 Task: Create a due date automation trigger when advanced on, on the monday before a card is due add content with a name or a description not starting with resume at 11:00 AM.
Action: Mouse moved to (983, 291)
Screenshot: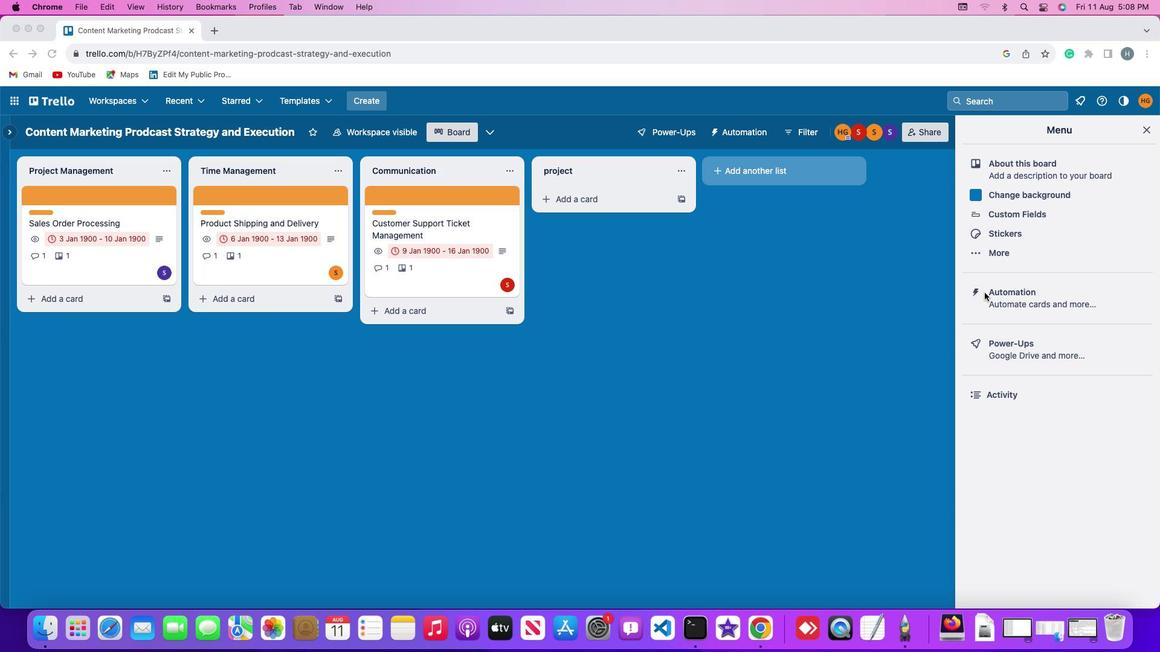 
Action: Mouse pressed left at (983, 291)
Screenshot: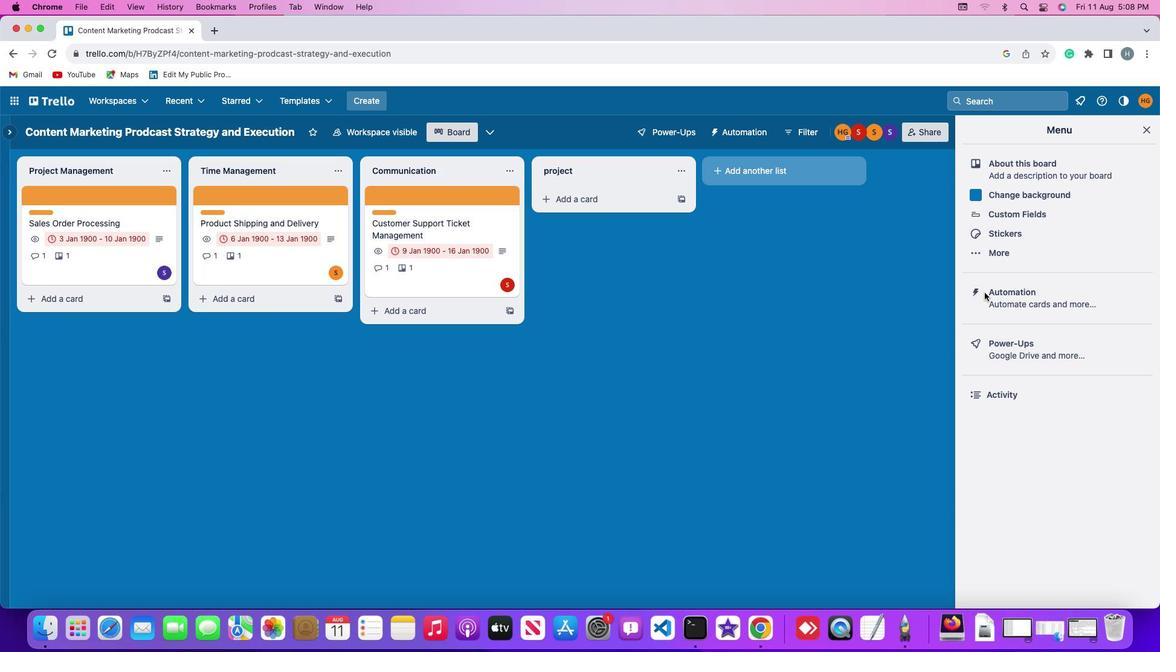 
Action: Mouse moved to (983, 291)
Screenshot: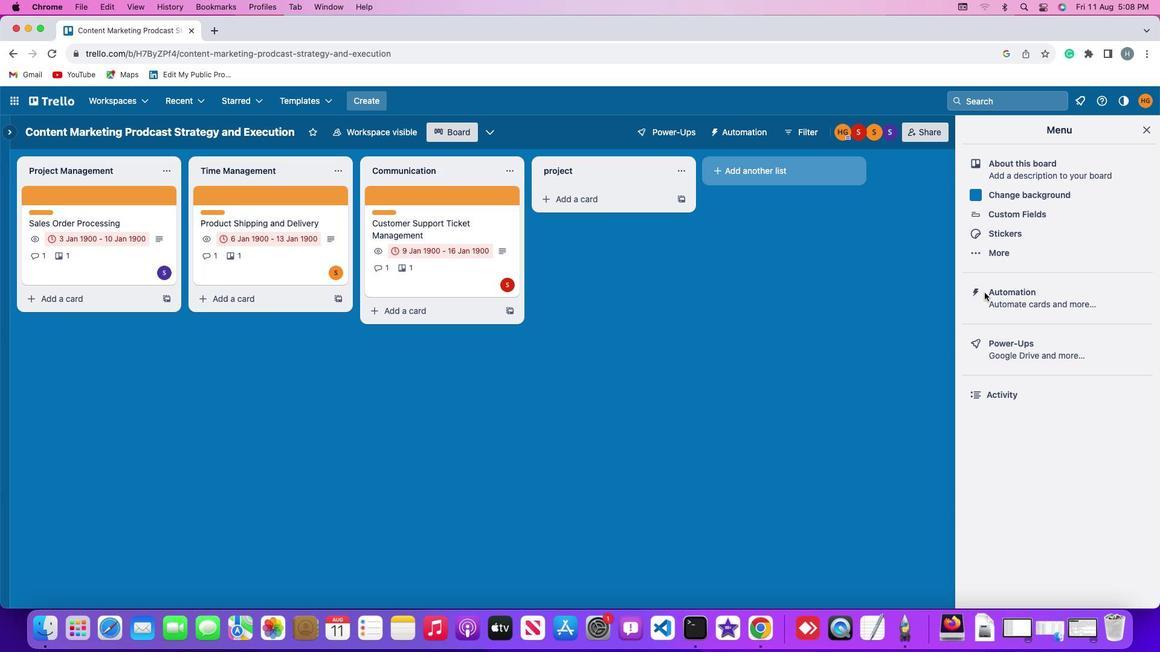 
Action: Mouse pressed left at (983, 291)
Screenshot: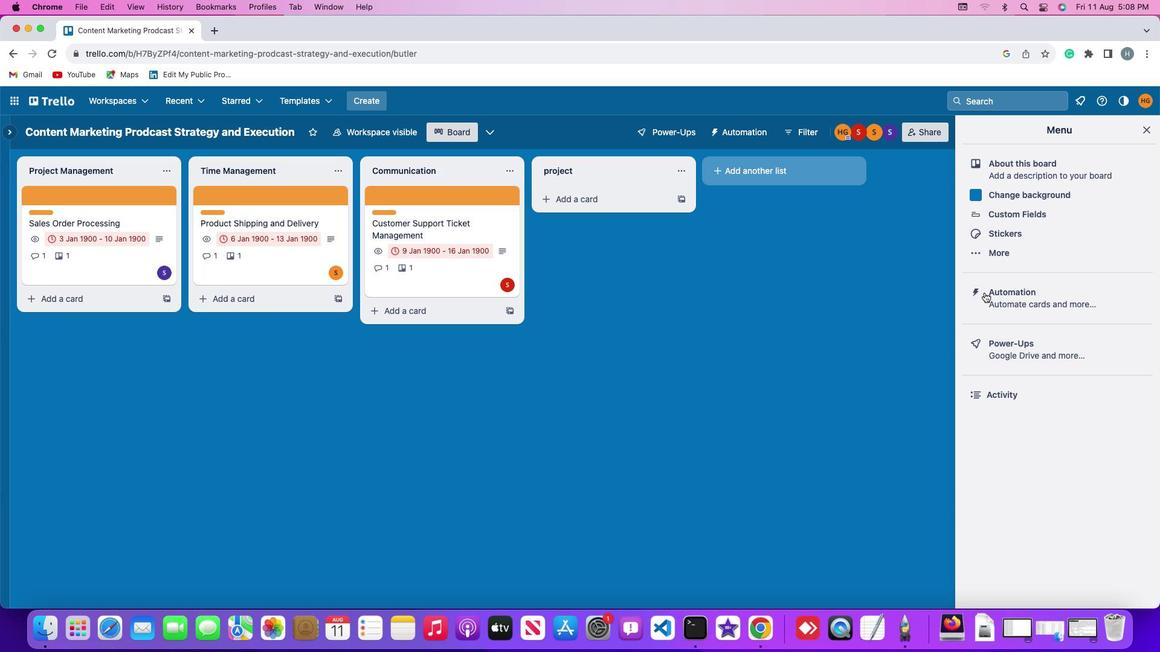 
Action: Mouse moved to (49, 284)
Screenshot: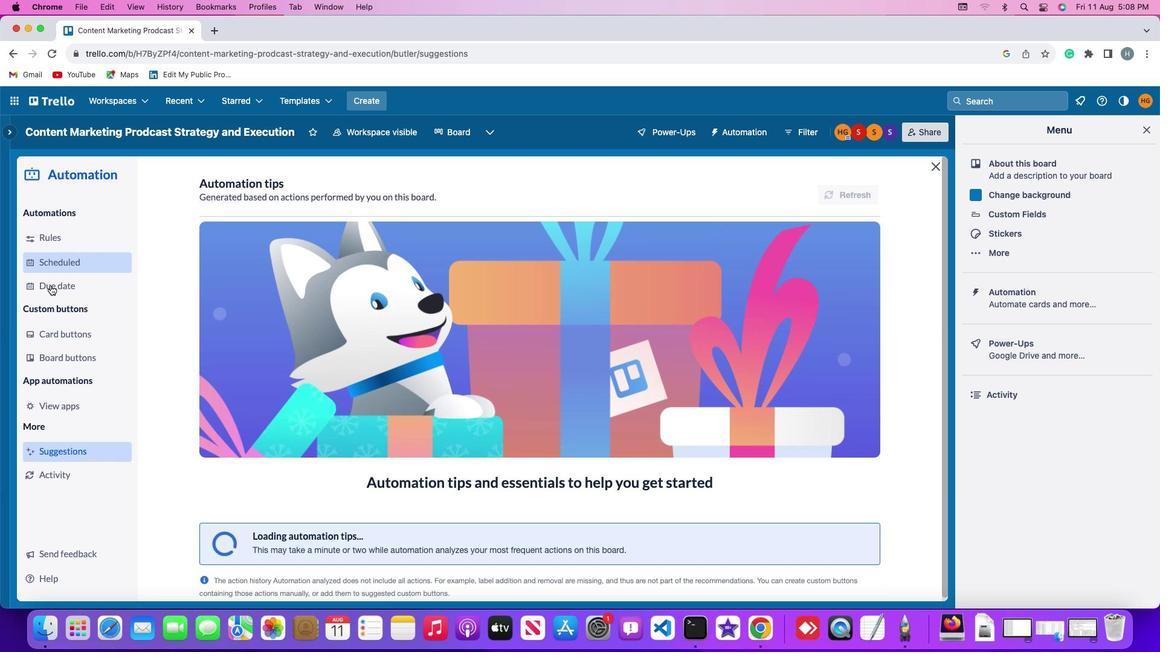
Action: Mouse pressed left at (49, 284)
Screenshot: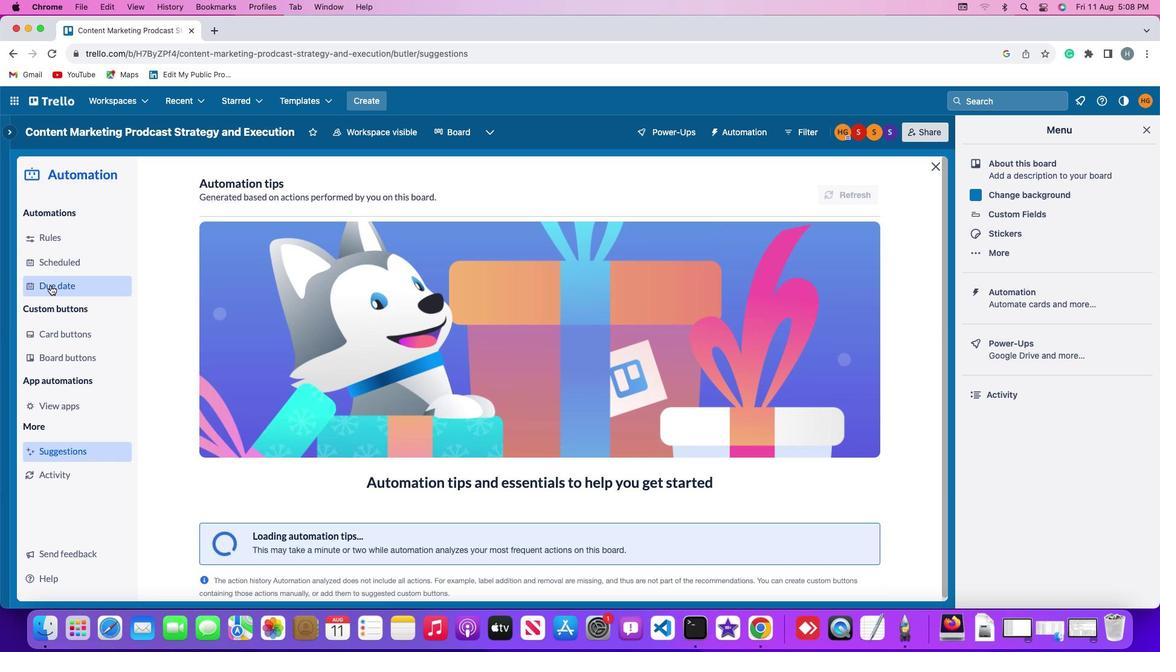 
Action: Mouse moved to (783, 184)
Screenshot: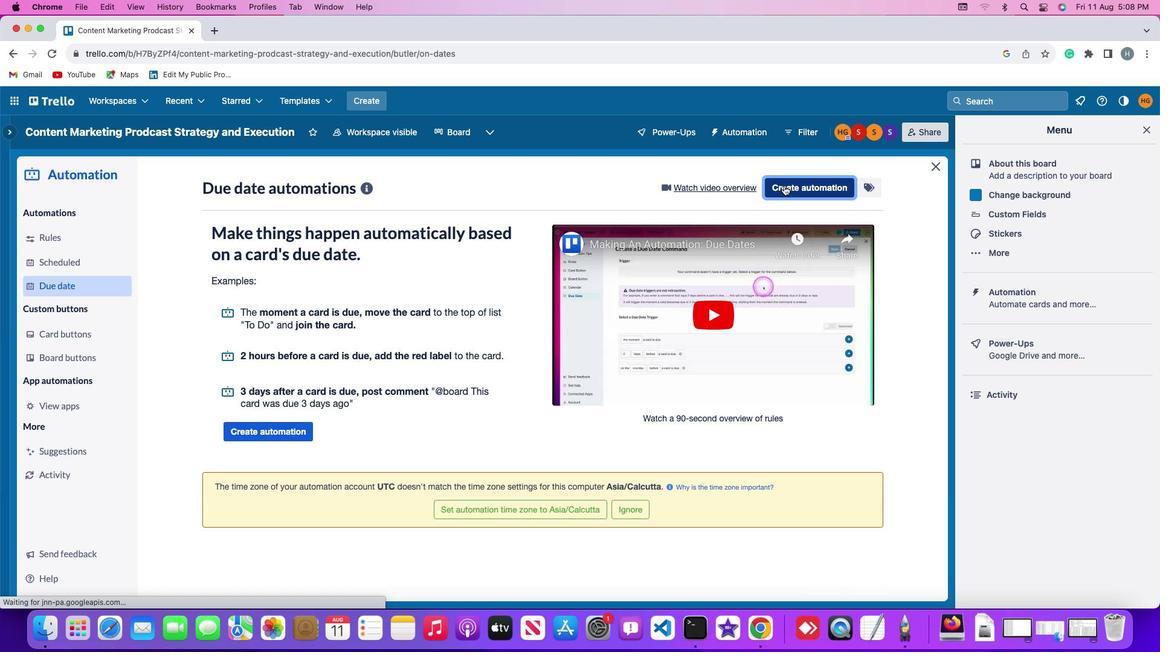 
Action: Mouse pressed left at (783, 184)
Screenshot: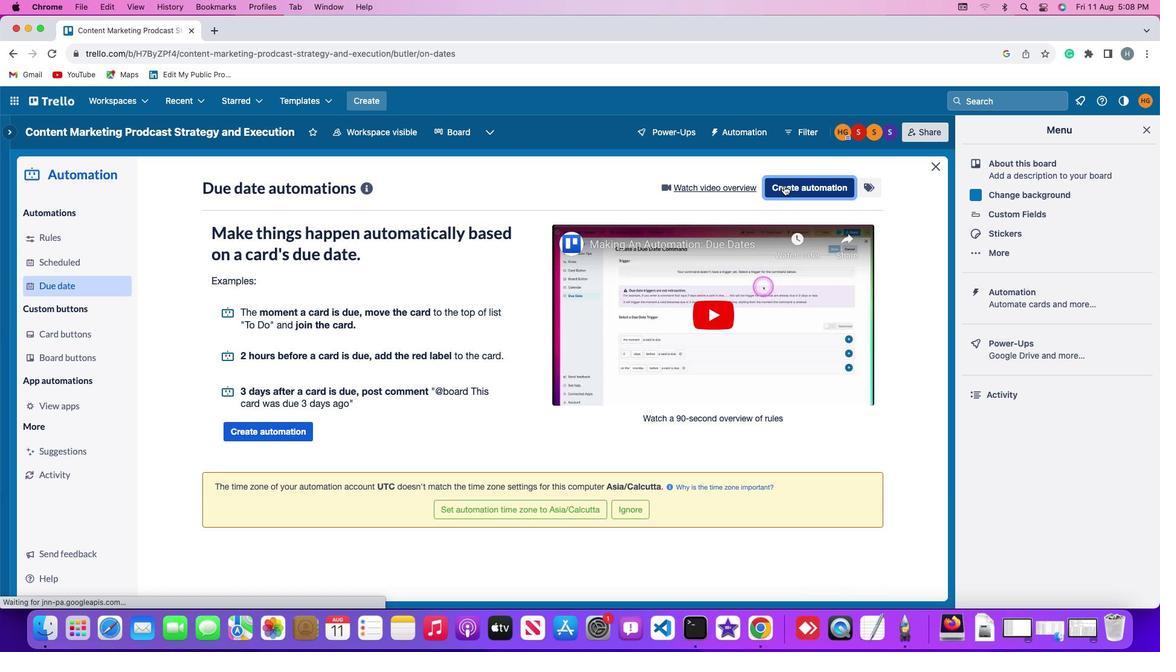 
Action: Mouse moved to (254, 299)
Screenshot: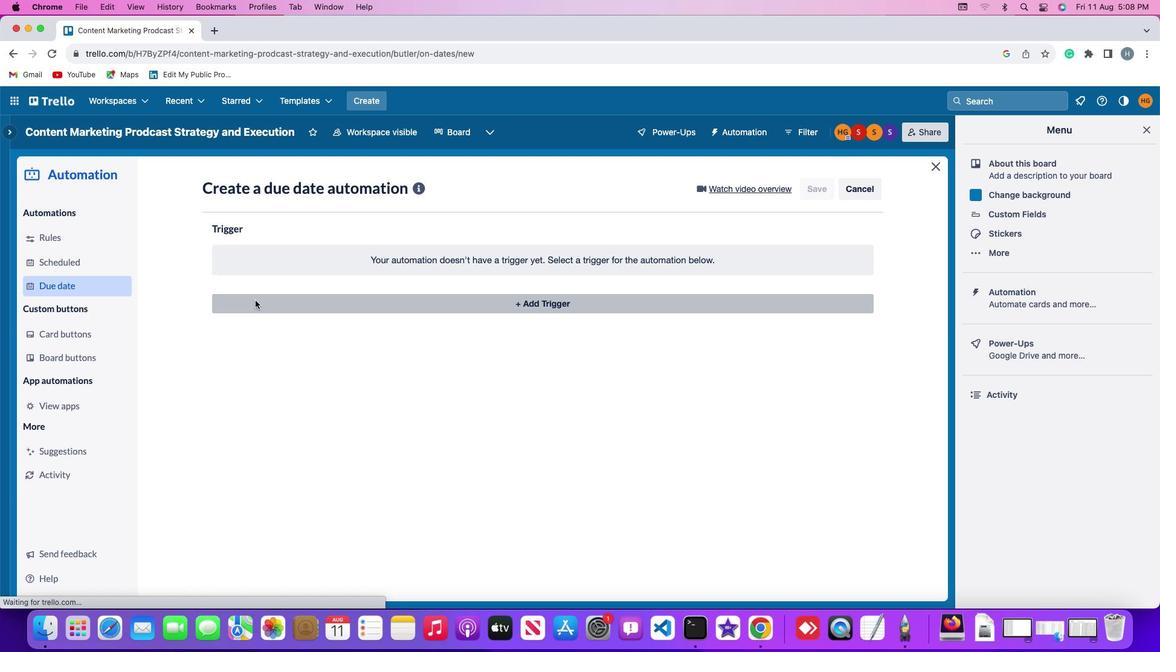 
Action: Mouse pressed left at (254, 299)
Screenshot: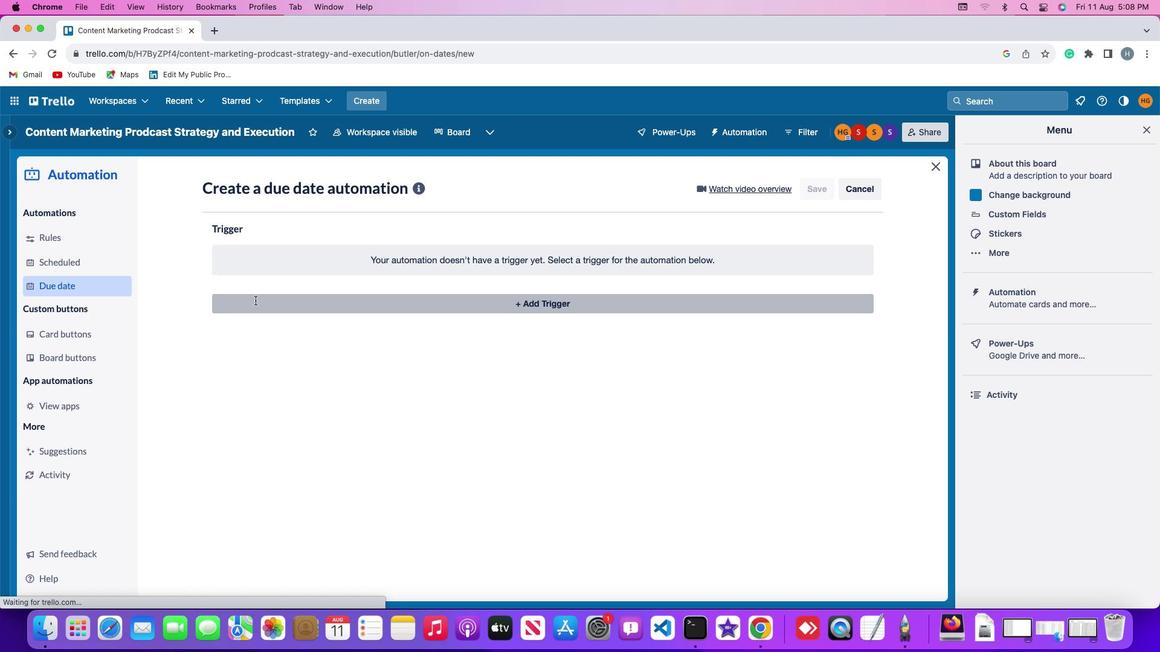 
Action: Mouse moved to (261, 522)
Screenshot: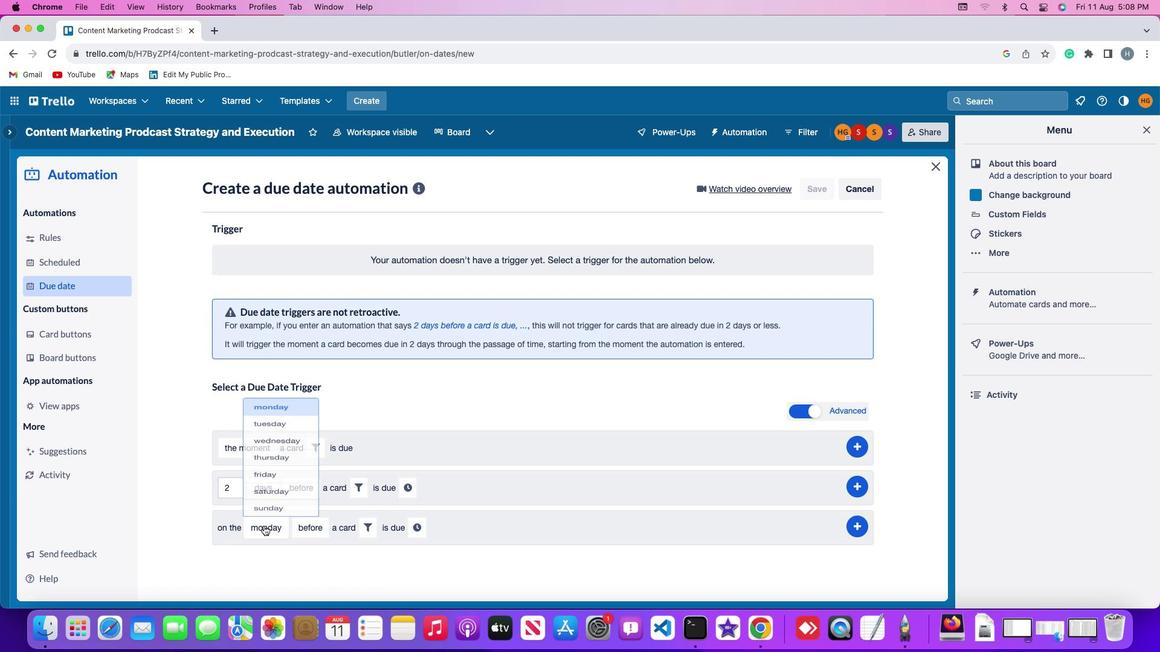 
Action: Mouse pressed left at (261, 522)
Screenshot: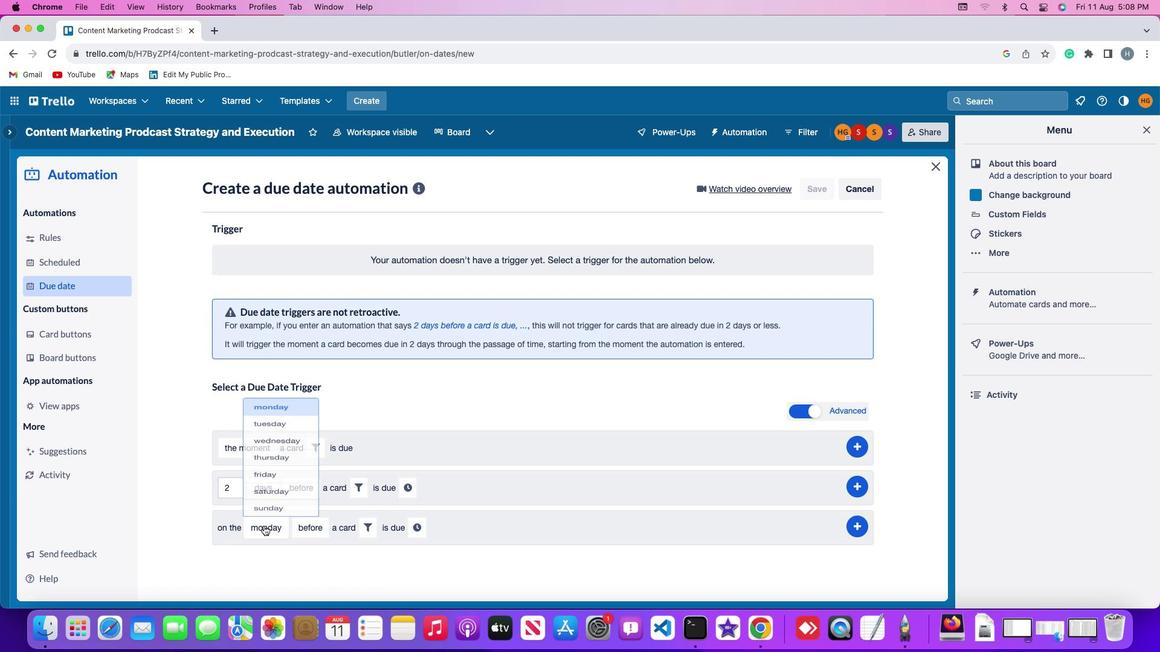 
Action: Mouse moved to (284, 360)
Screenshot: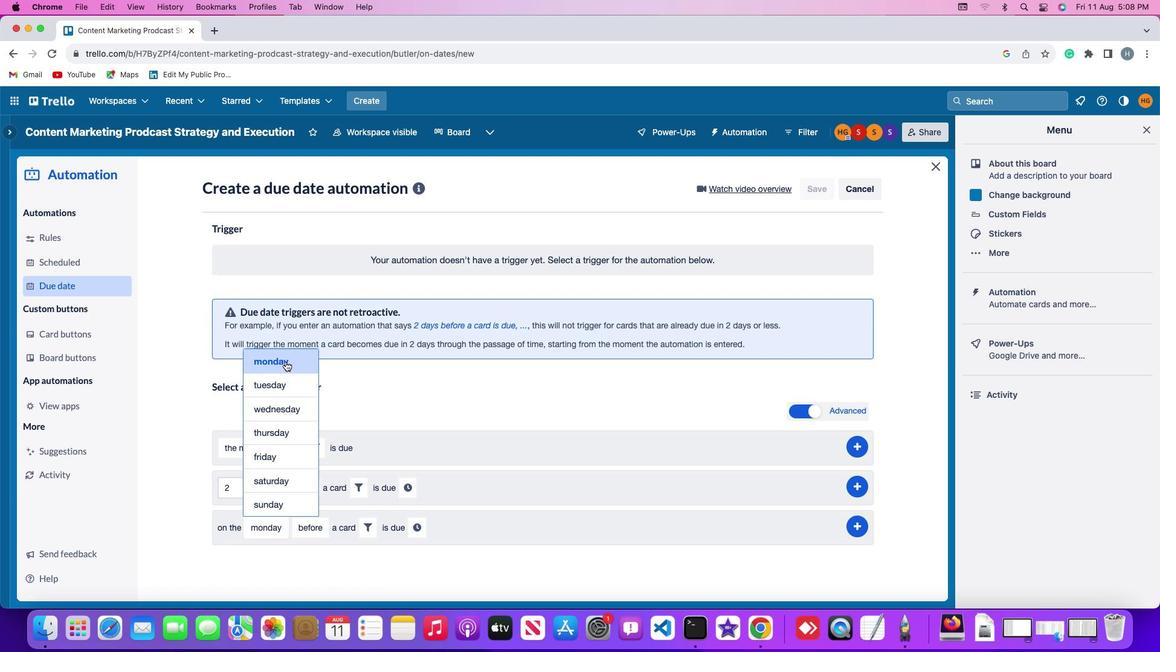 
Action: Mouse pressed left at (284, 360)
Screenshot: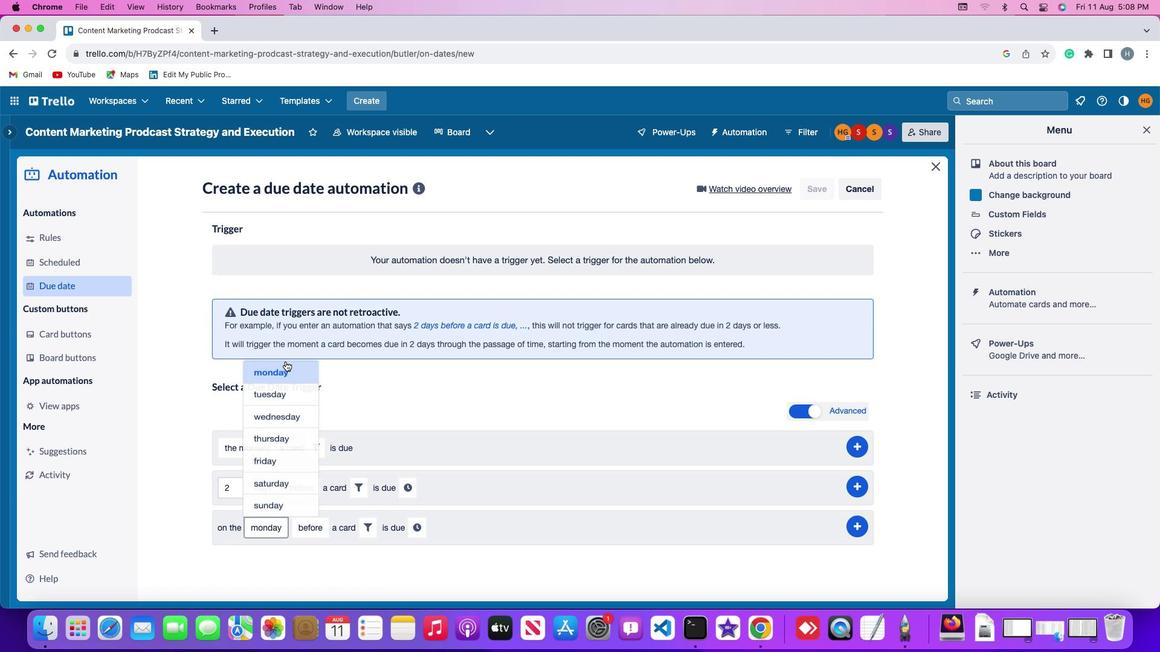 
Action: Mouse moved to (319, 527)
Screenshot: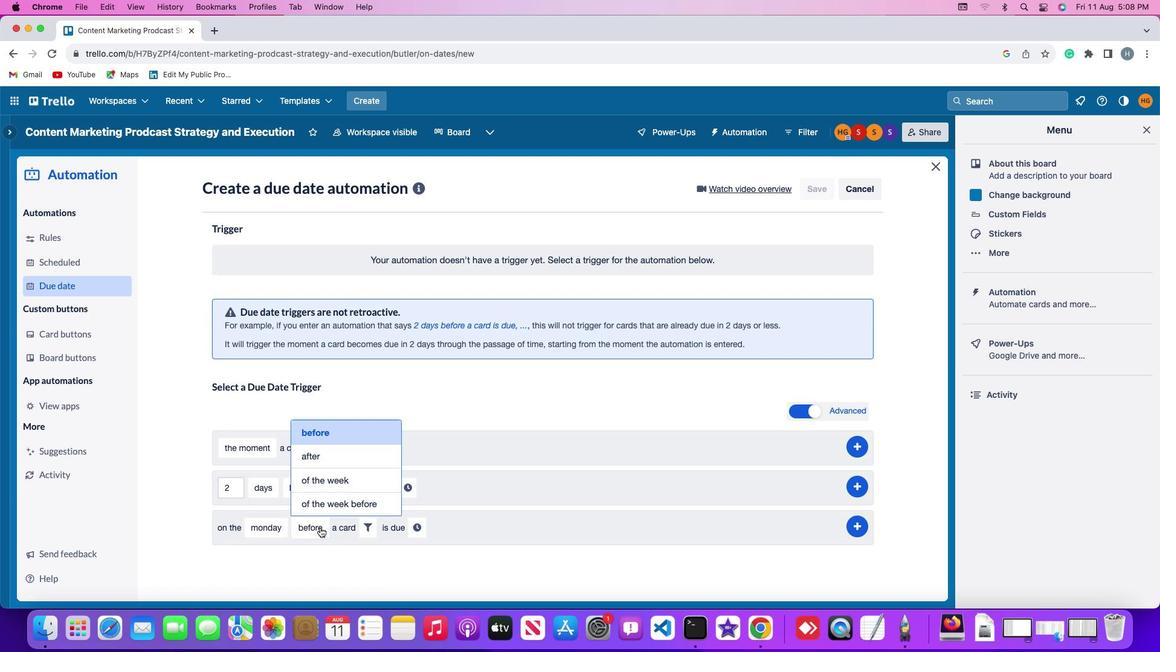 
Action: Mouse pressed left at (319, 527)
Screenshot: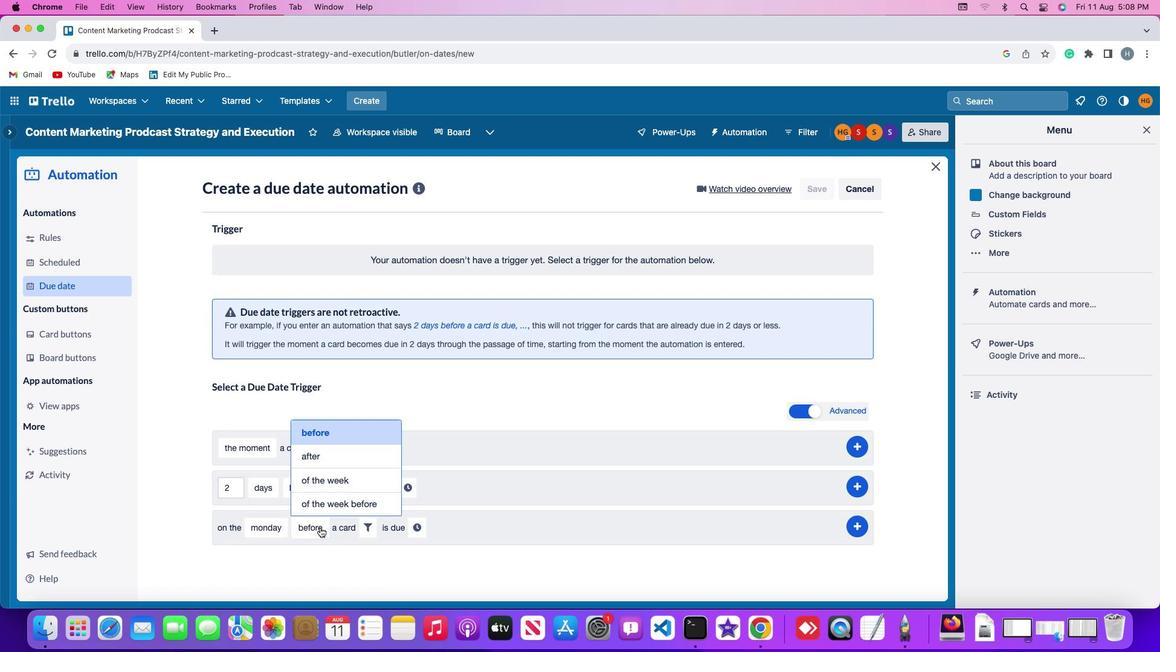 
Action: Mouse moved to (335, 429)
Screenshot: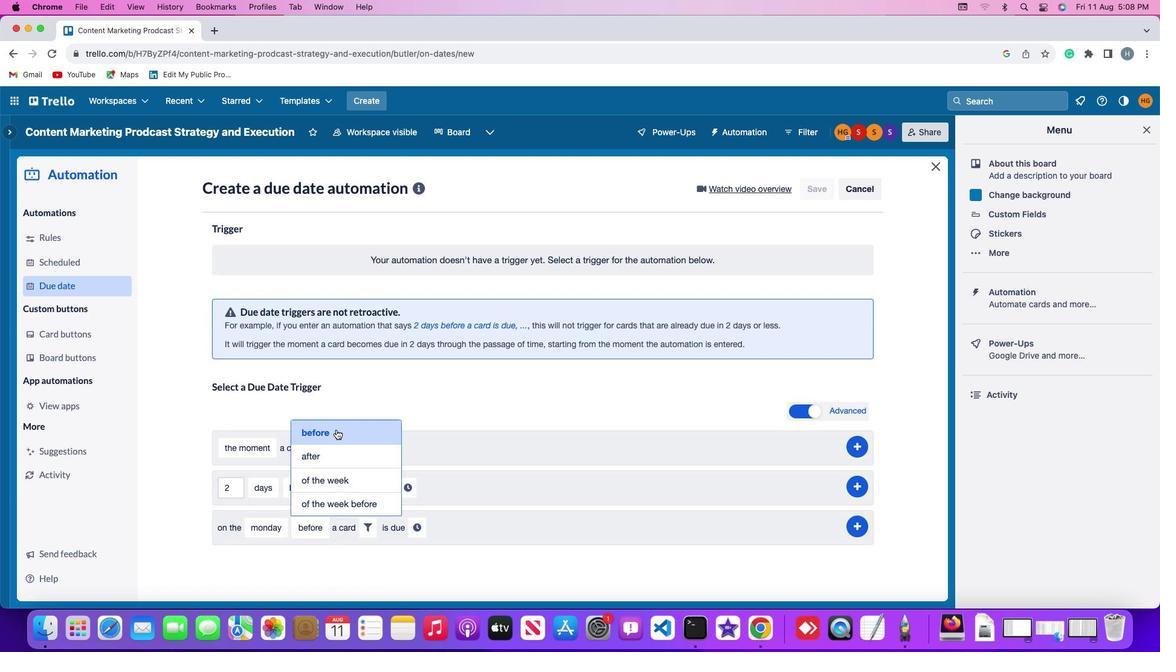 
Action: Mouse pressed left at (335, 429)
Screenshot: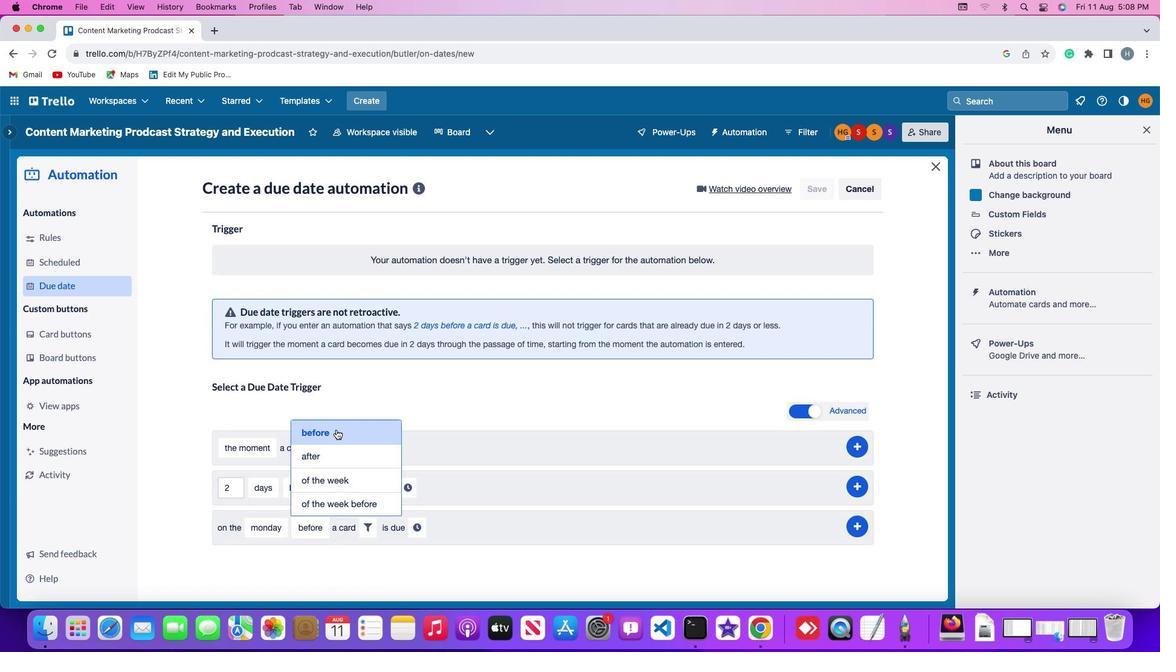 
Action: Mouse moved to (372, 524)
Screenshot: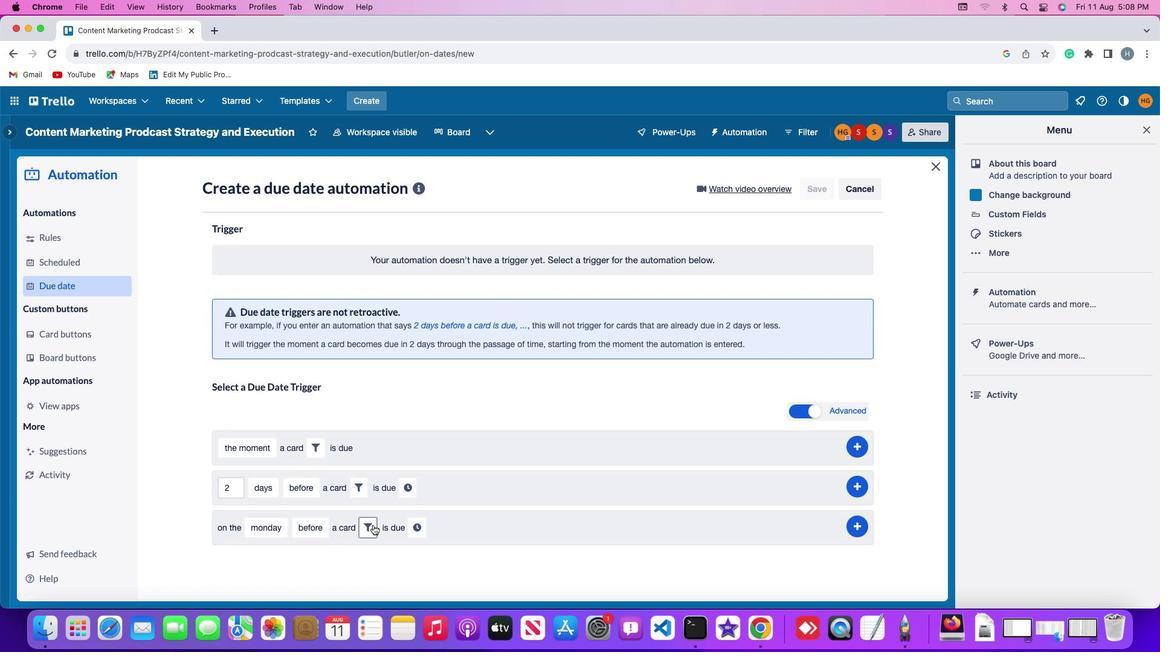
Action: Mouse pressed left at (372, 524)
Screenshot: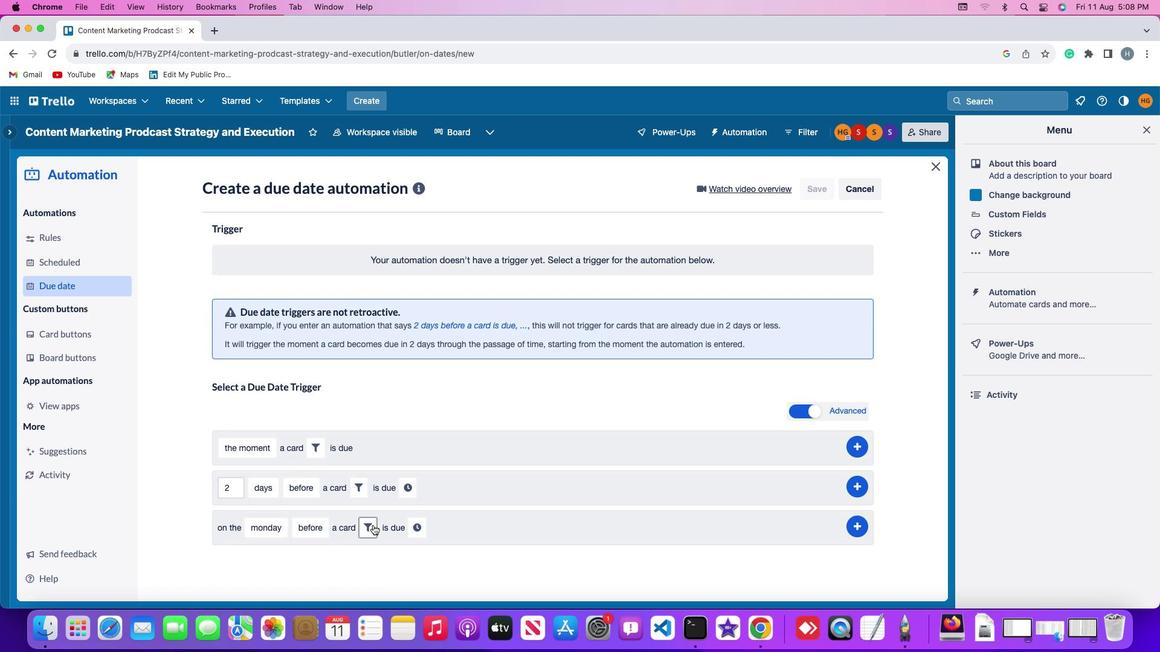 
Action: Mouse moved to (517, 563)
Screenshot: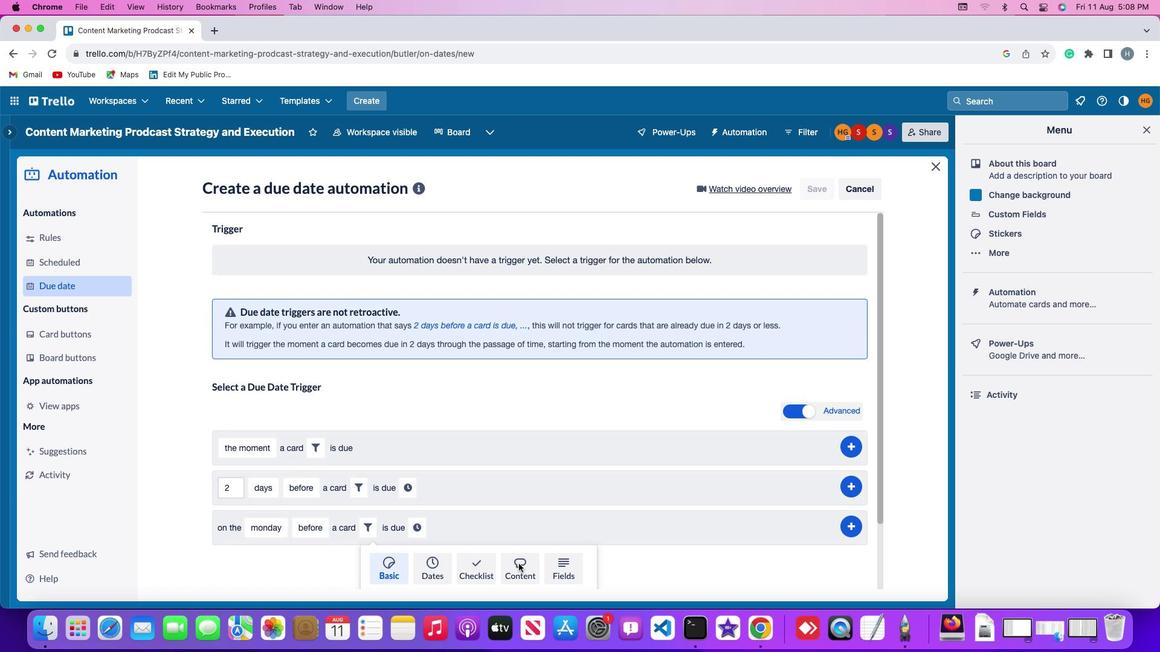 
Action: Mouse pressed left at (517, 563)
Screenshot: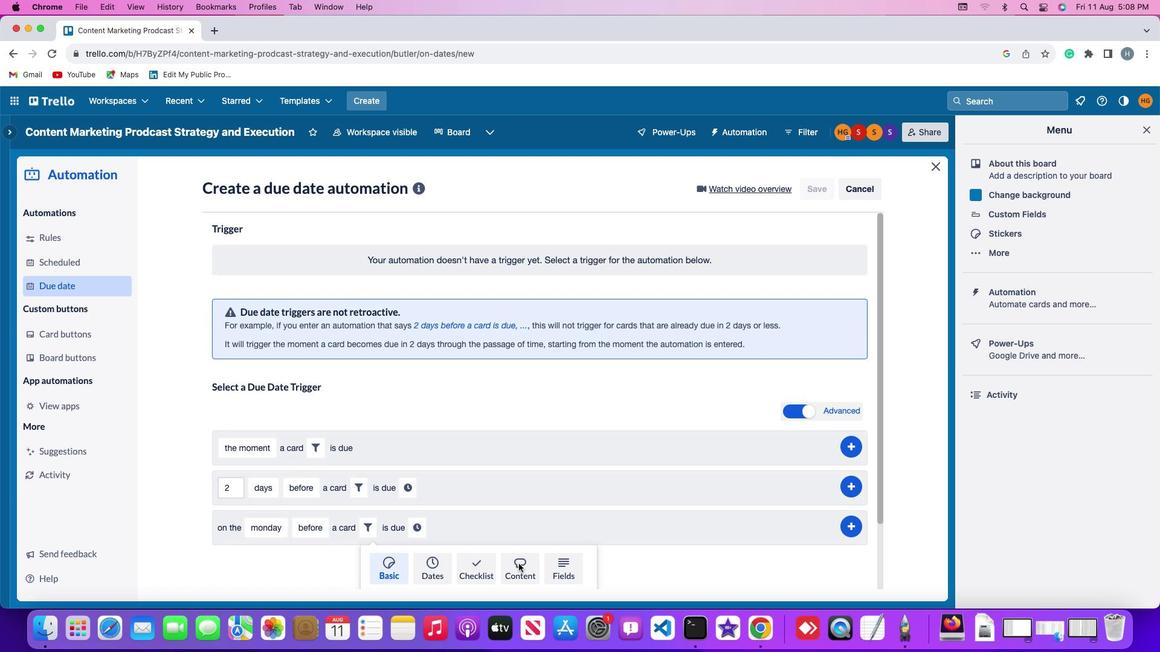 
Action: Mouse moved to (318, 563)
Screenshot: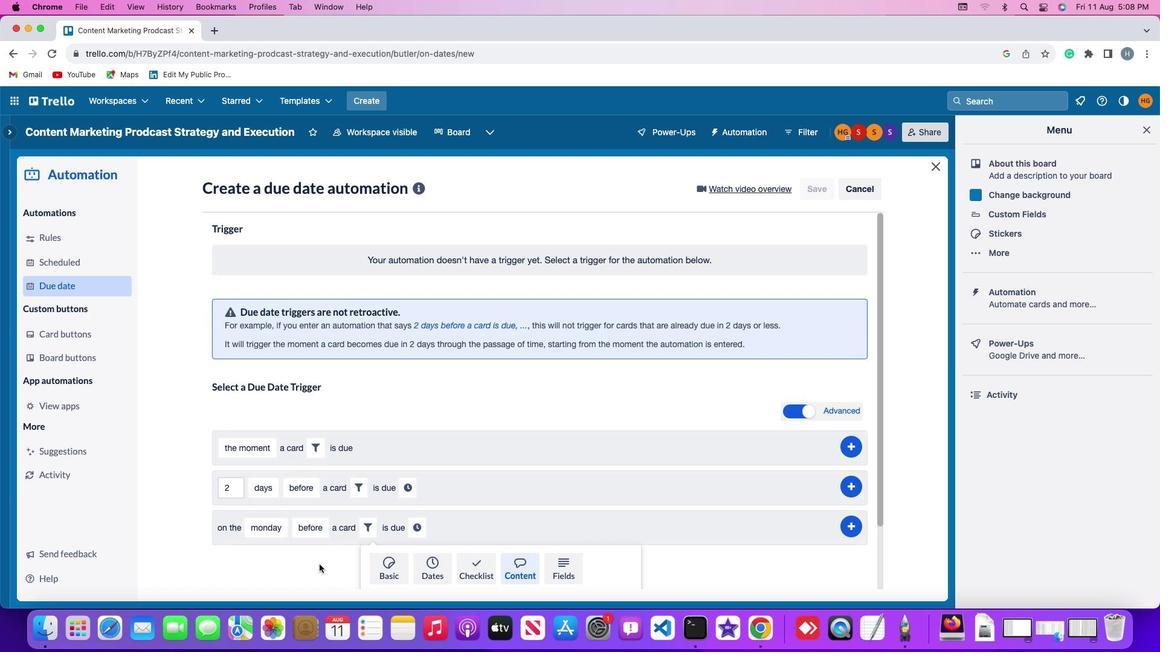
Action: Mouse scrolled (318, 563) with delta (0, -1)
Screenshot: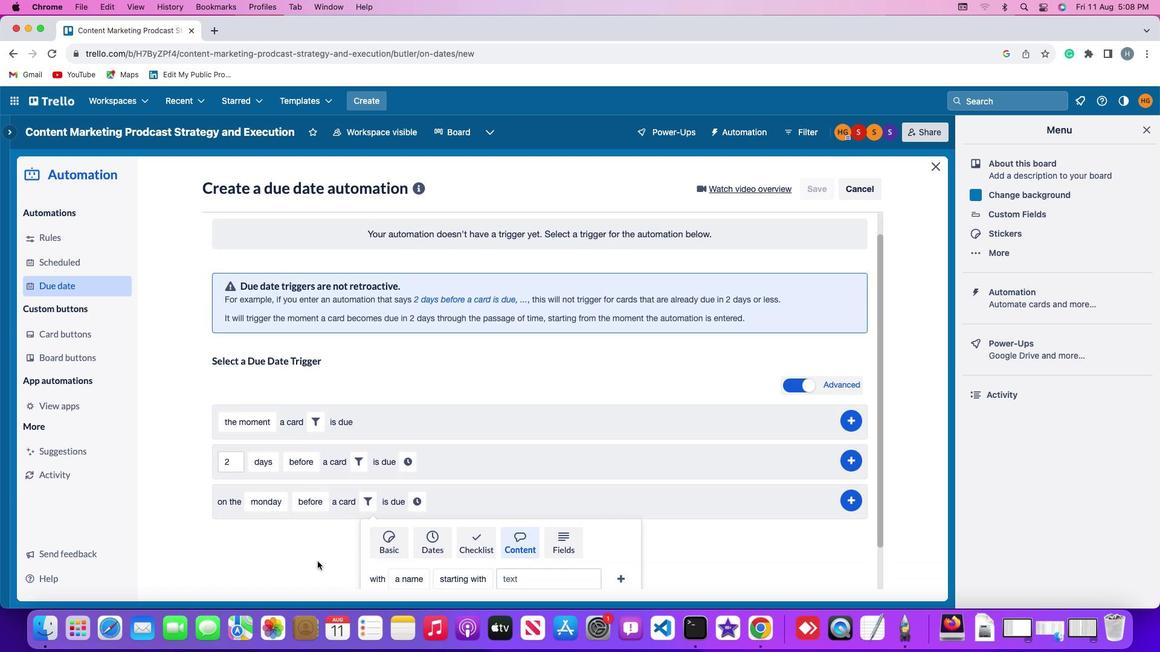 
Action: Mouse scrolled (318, 563) with delta (0, -1)
Screenshot: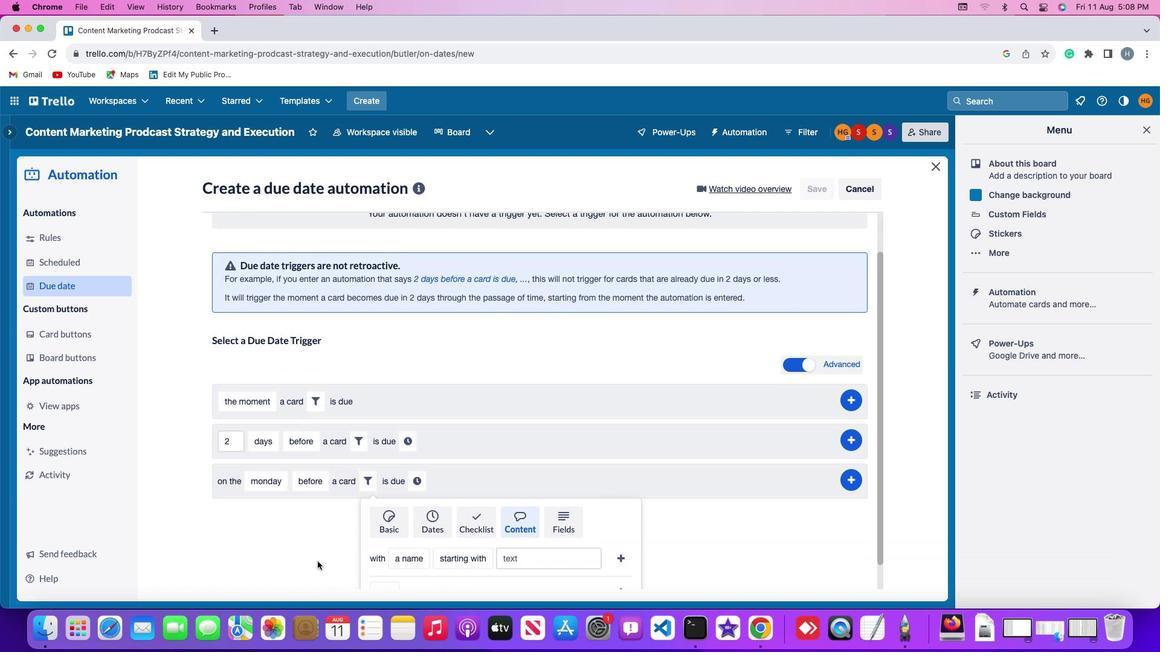 
Action: Mouse scrolled (318, 563) with delta (0, -2)
Screenshot: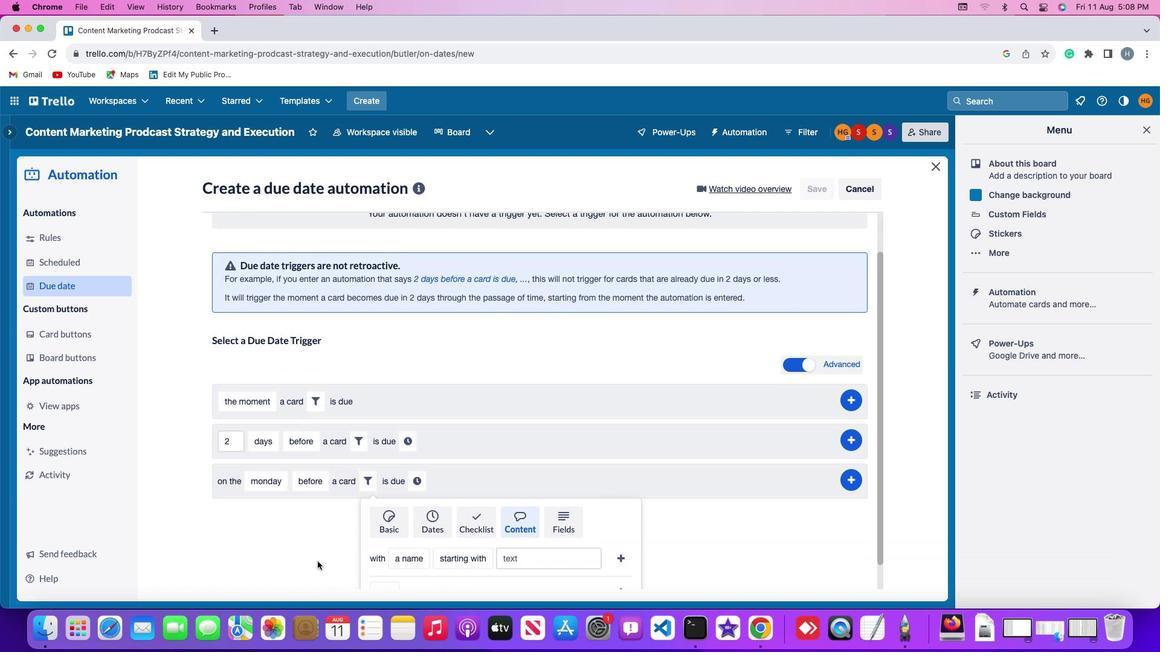 
Action: Mouse moved to (317, 561)
Screenshot: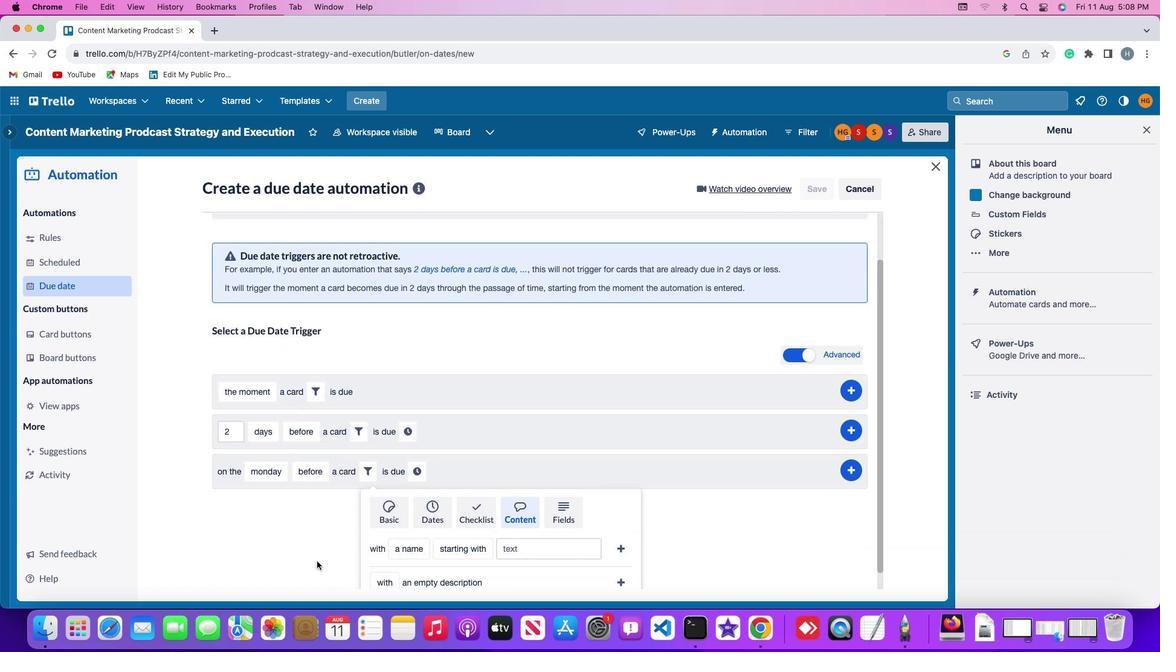 
Action: Mouse scrolled (317, 561) with delta (0, -3)
Screenshot: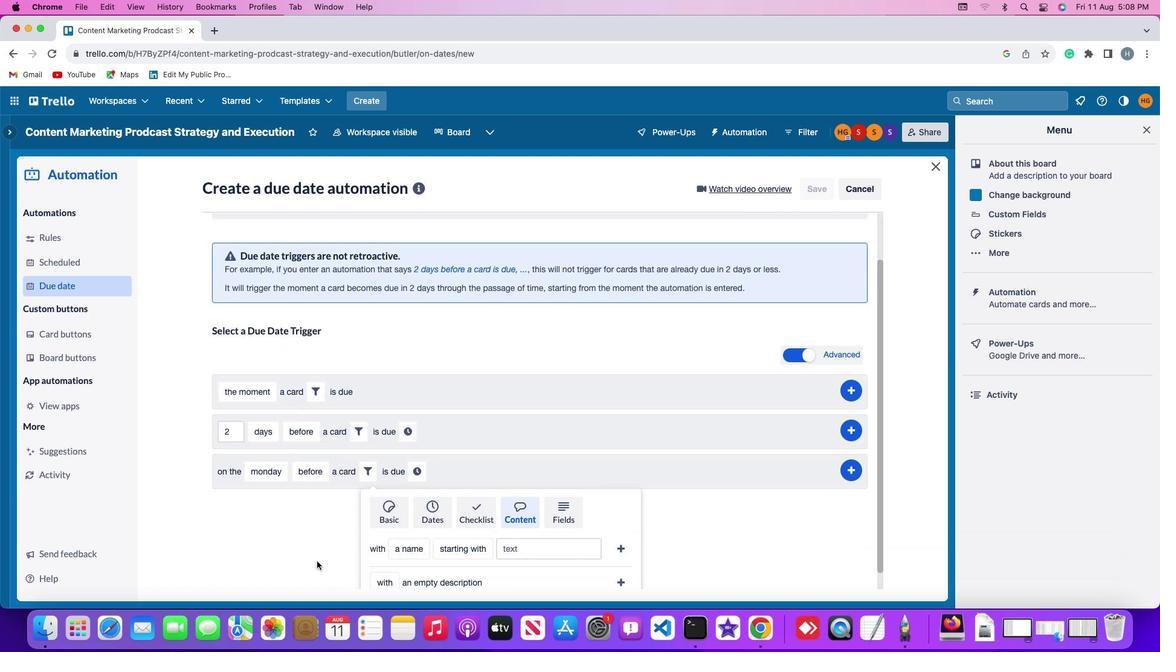
Action: Mouse moved to (316, 560)
Screenshot: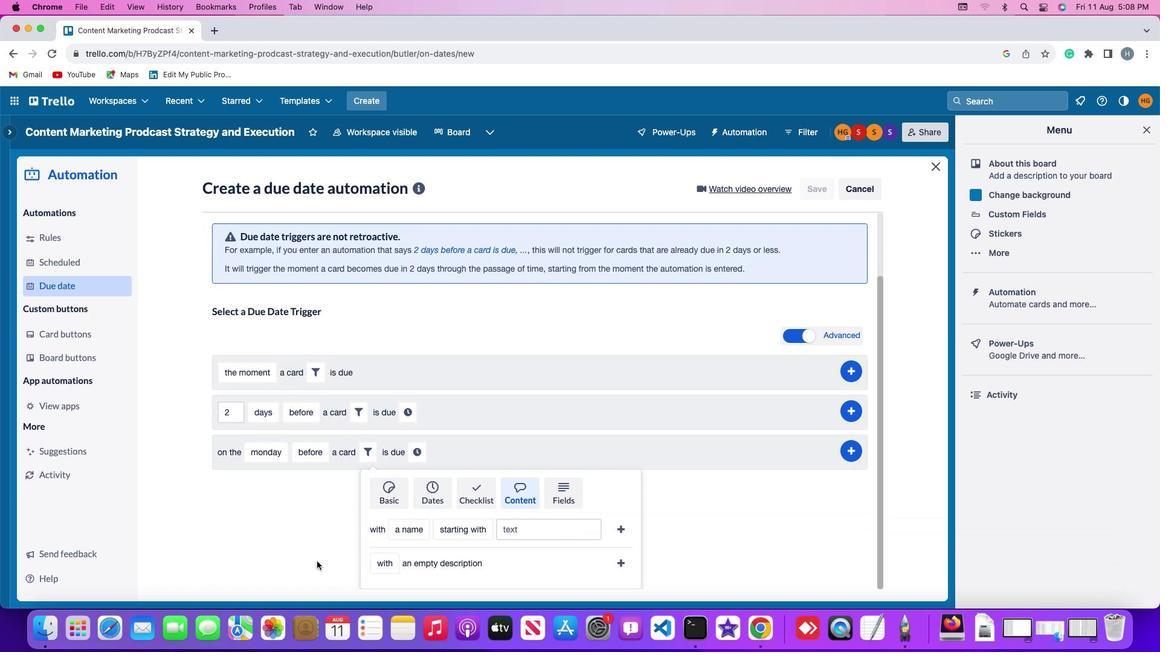 
Action: Mouse scrolled (316, 560) with delta (0, -1)
Screenshot: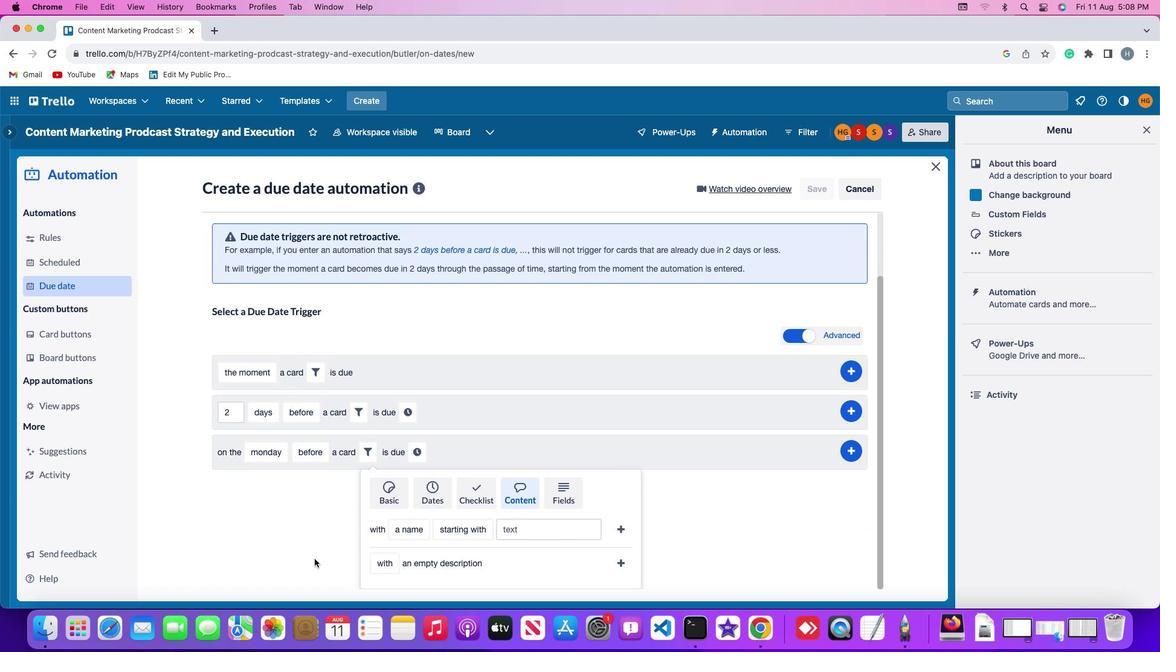 
Action: Mouse scrolled (316, 560) with delta (0, -1)
Screenshot: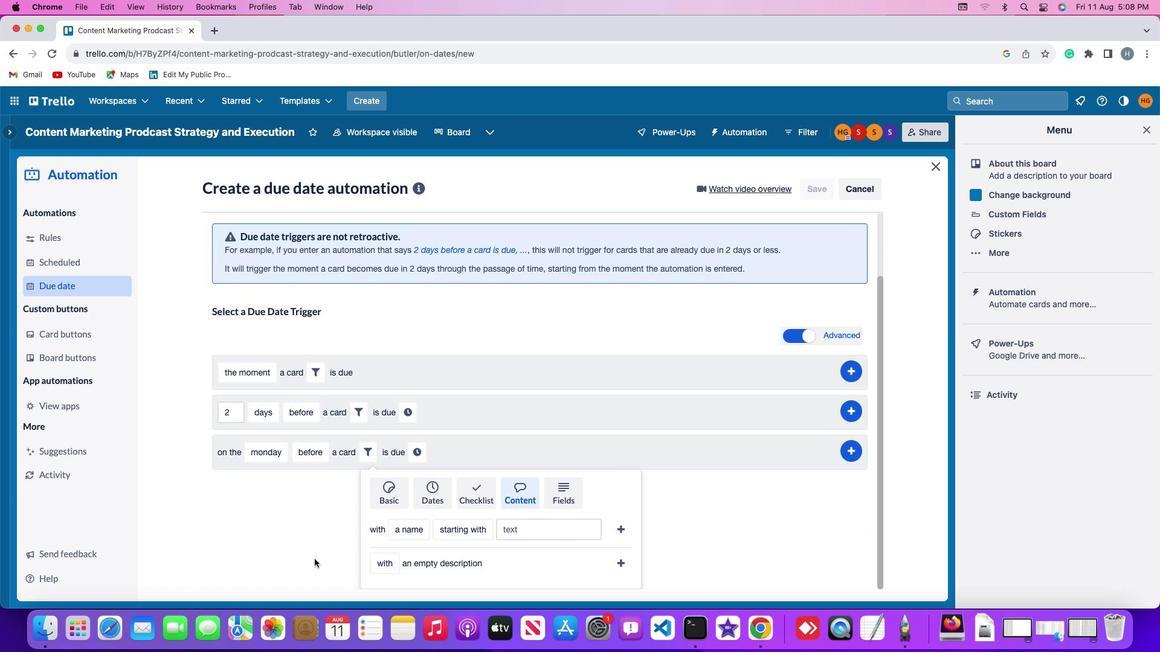 
Action: Mouse scrolled (316, 560) with delta (0, -2)
Screenshot: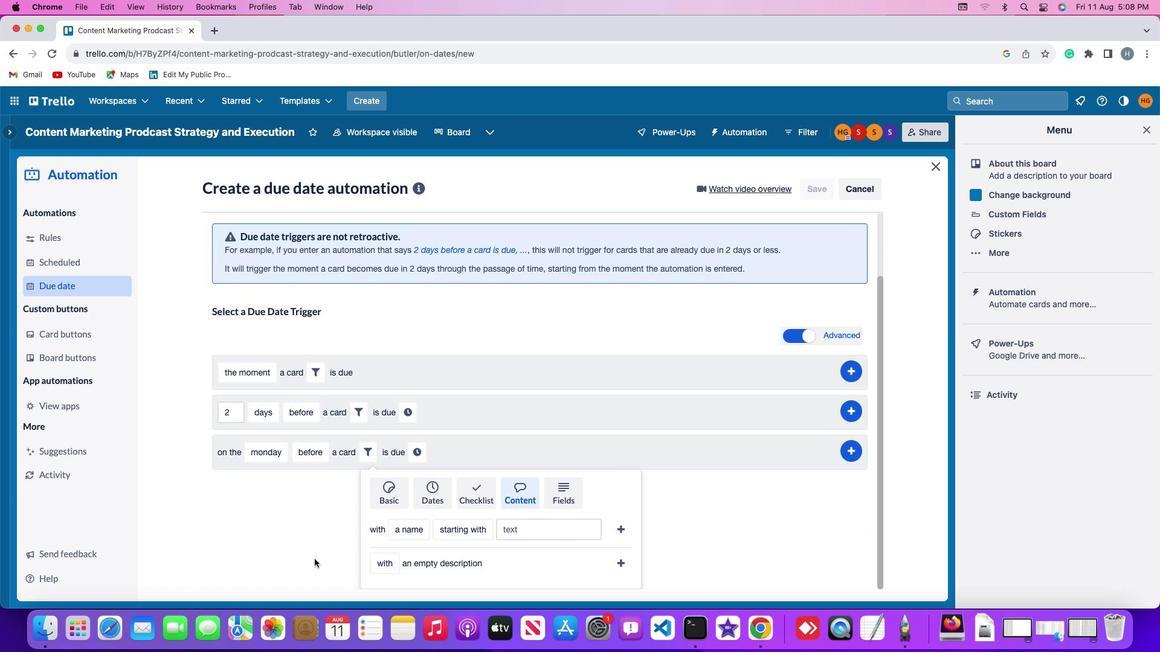 
Action: Mouse moved to (404, 531)
Screenshot: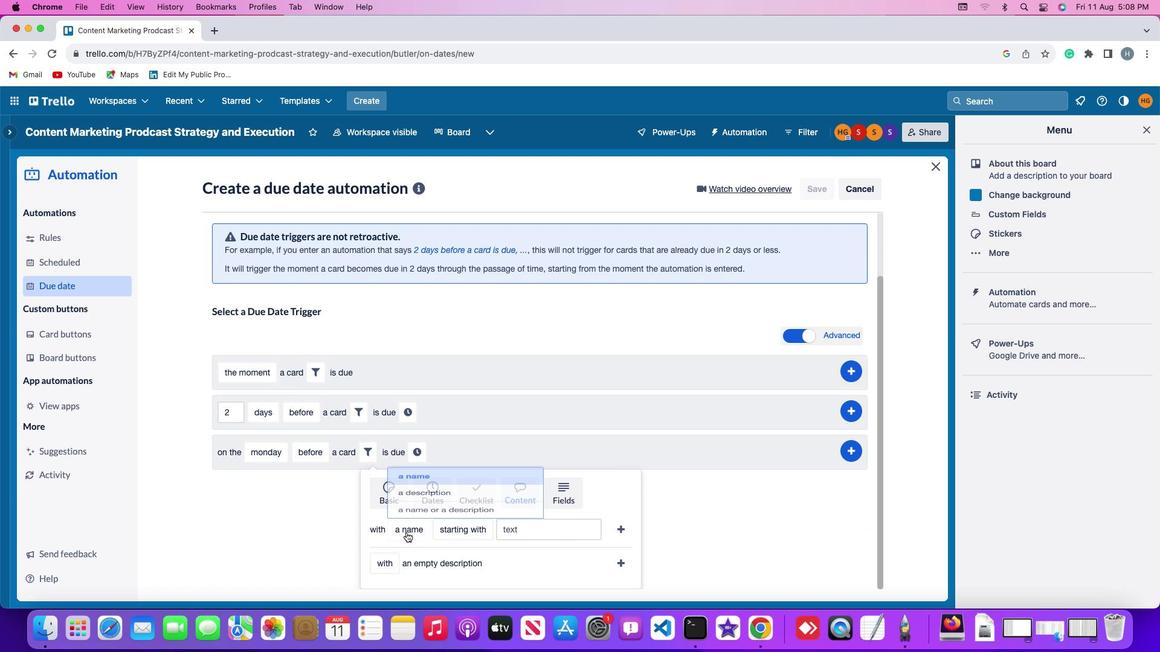
Action: Mouse pressed left at (404, 531)
Screenshot: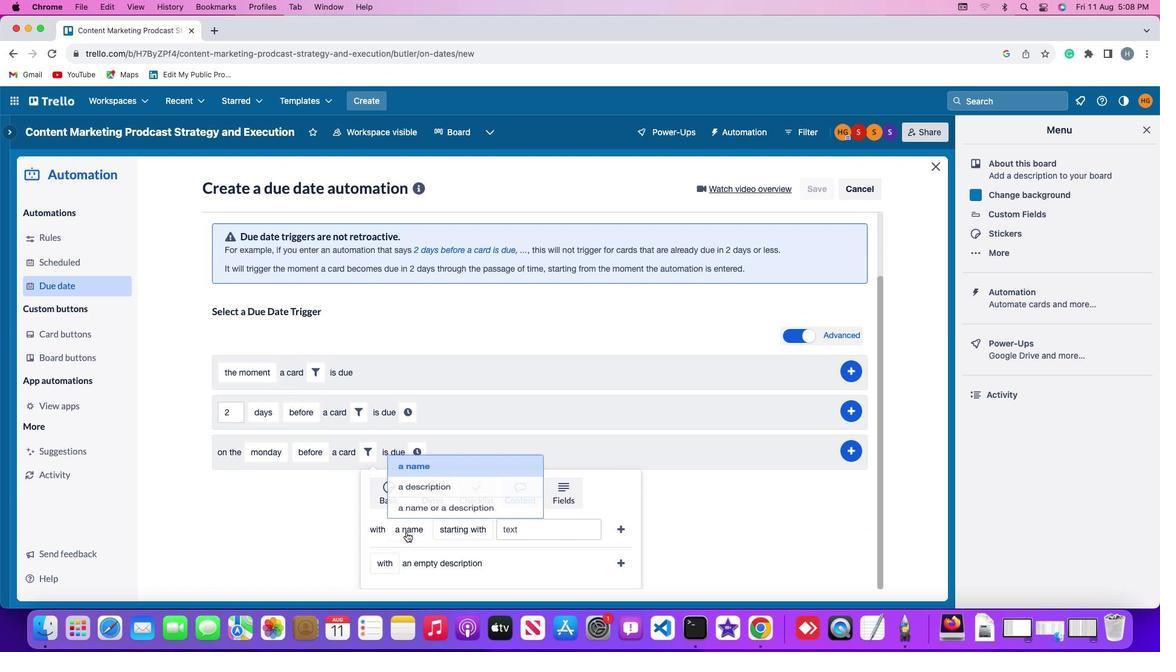 
Action: Mouse moved to (412, 508)
Screenshot: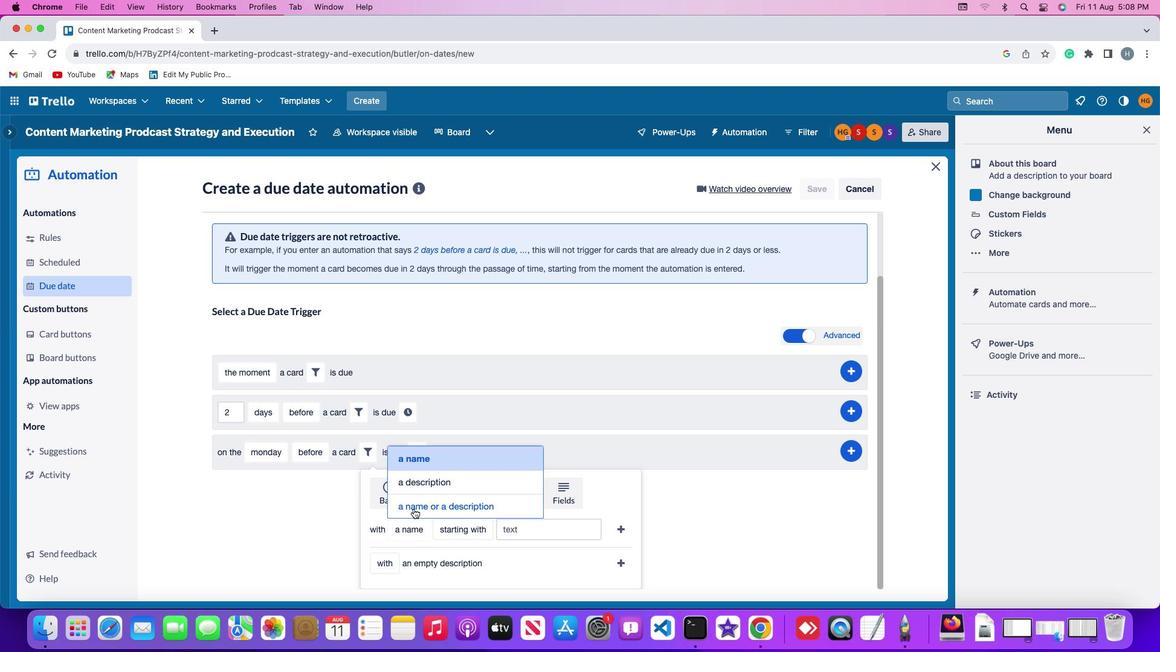 
Action: Mouse pressed left at (412, 508)
Screenshot: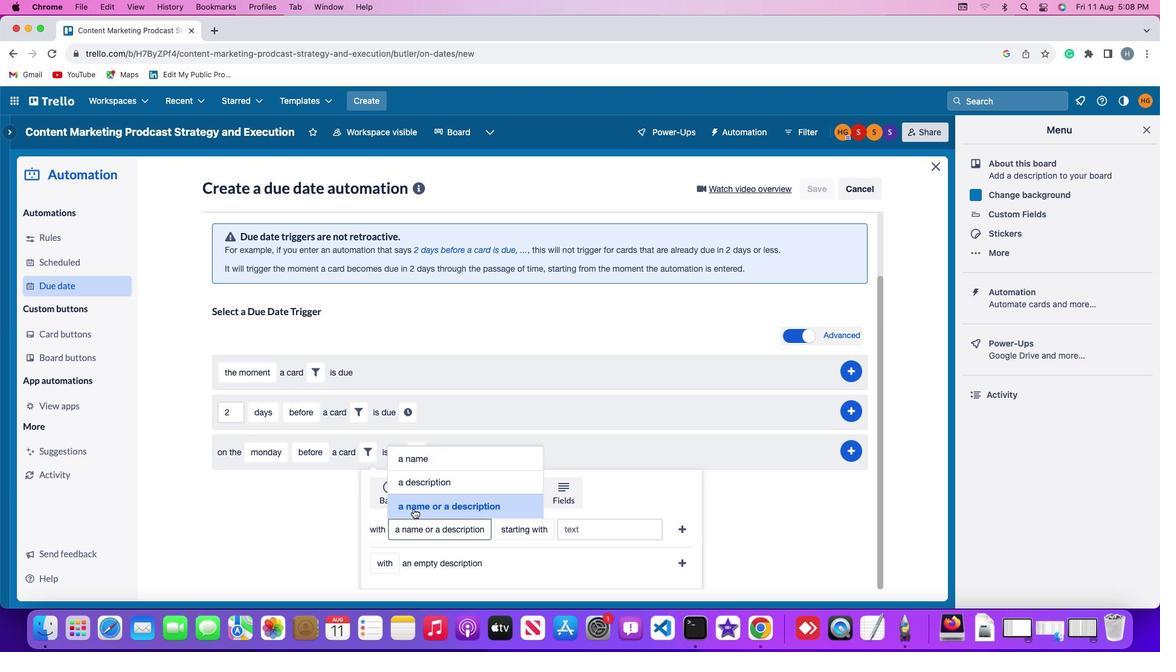 
Action: Mouse moved to (522, 530)
Screenshot: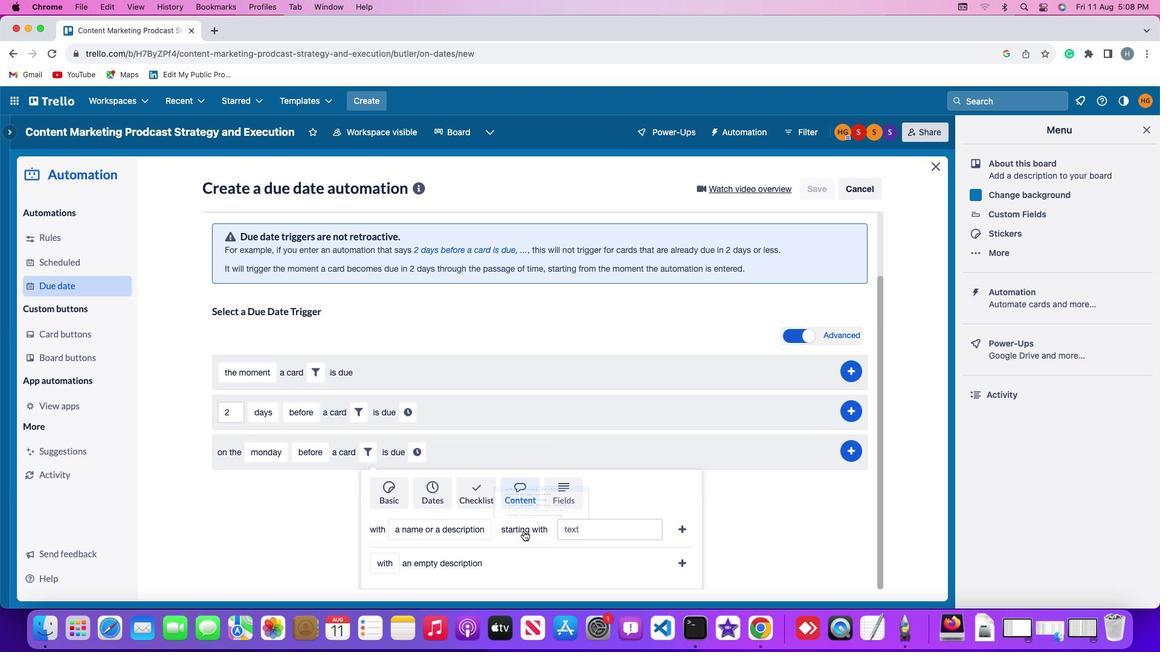 
Action: Mouse pressed left at (522, 530)
Screenshot: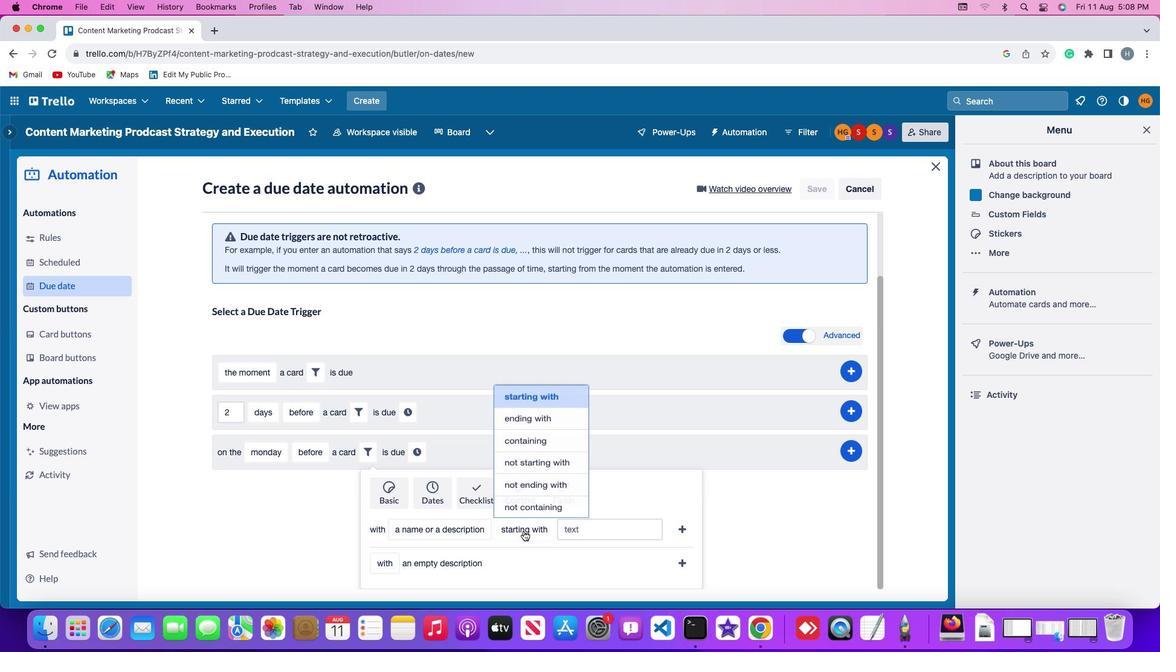 
Action: Mouse moved to (534, 456)
Screenshot: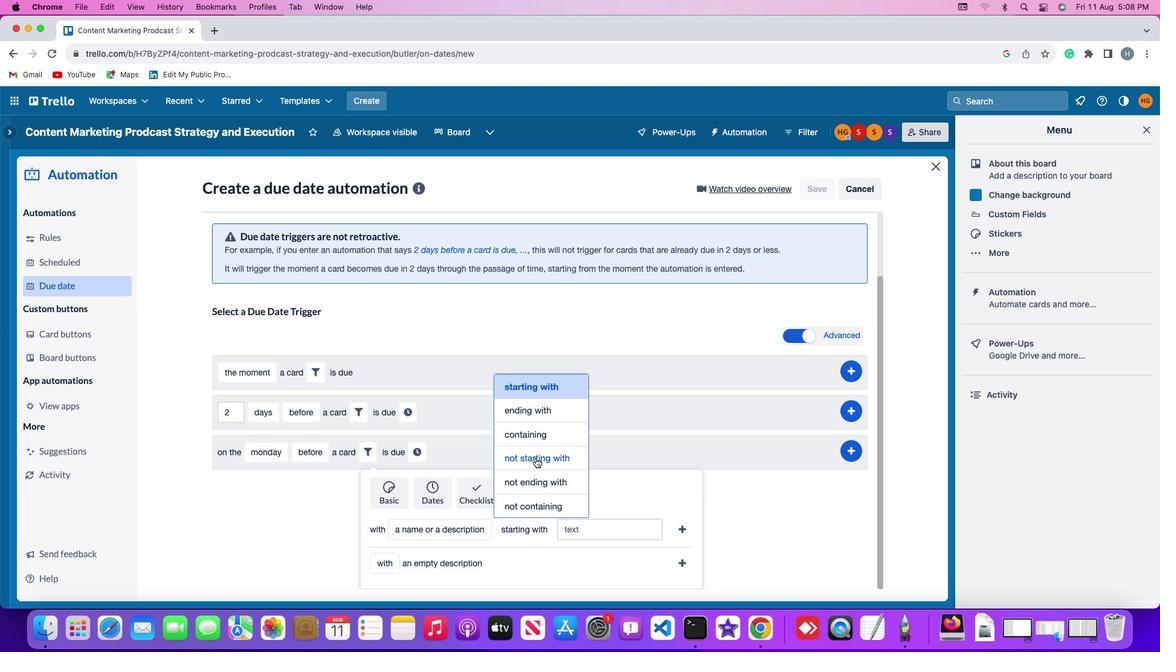 
Action: Mouse pressed left at (534, 456)
Screenshot: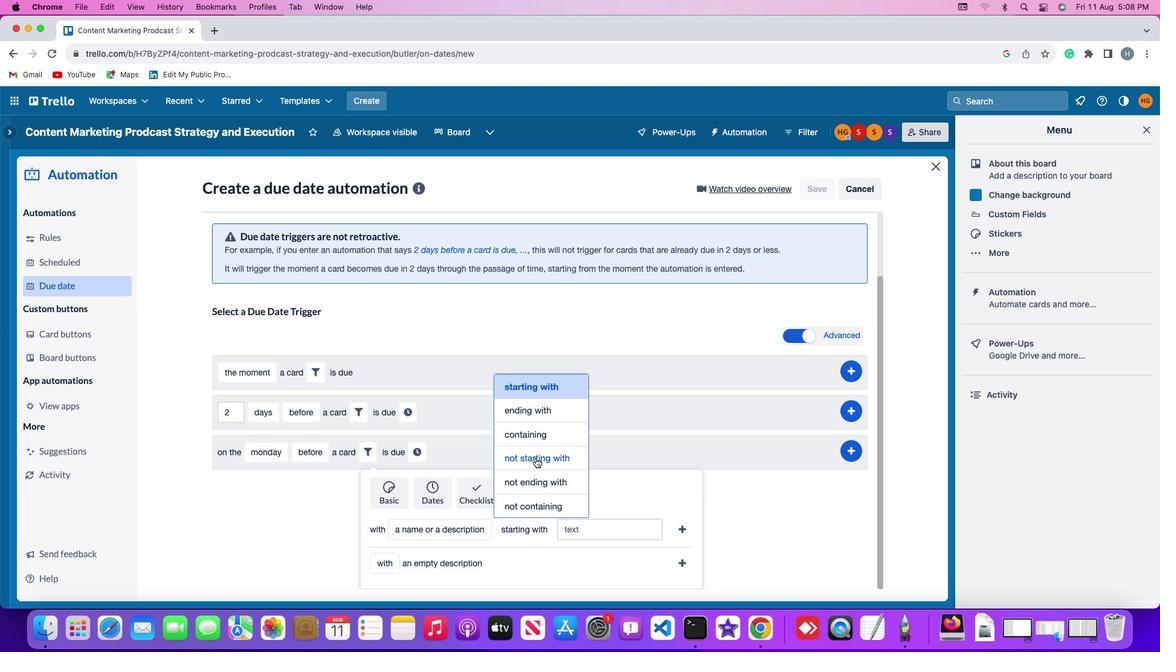 
Action: Mouse moved to (600, 524)
Screenshot: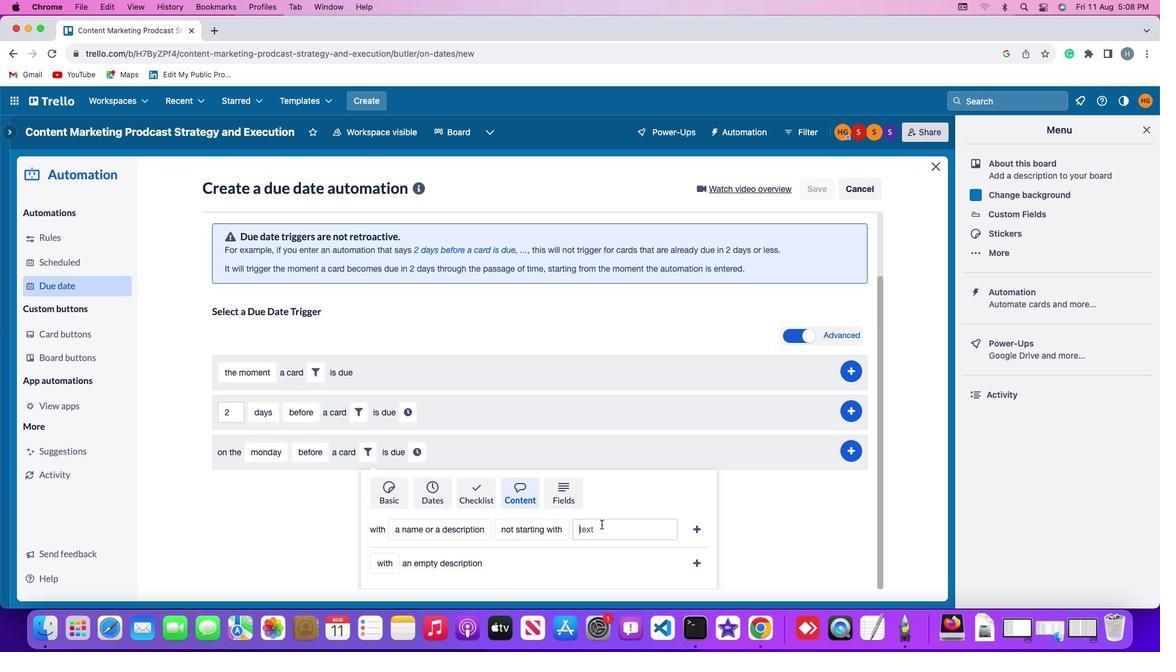 
Action: Mouse pressed left at (600, 524)
Screenshot: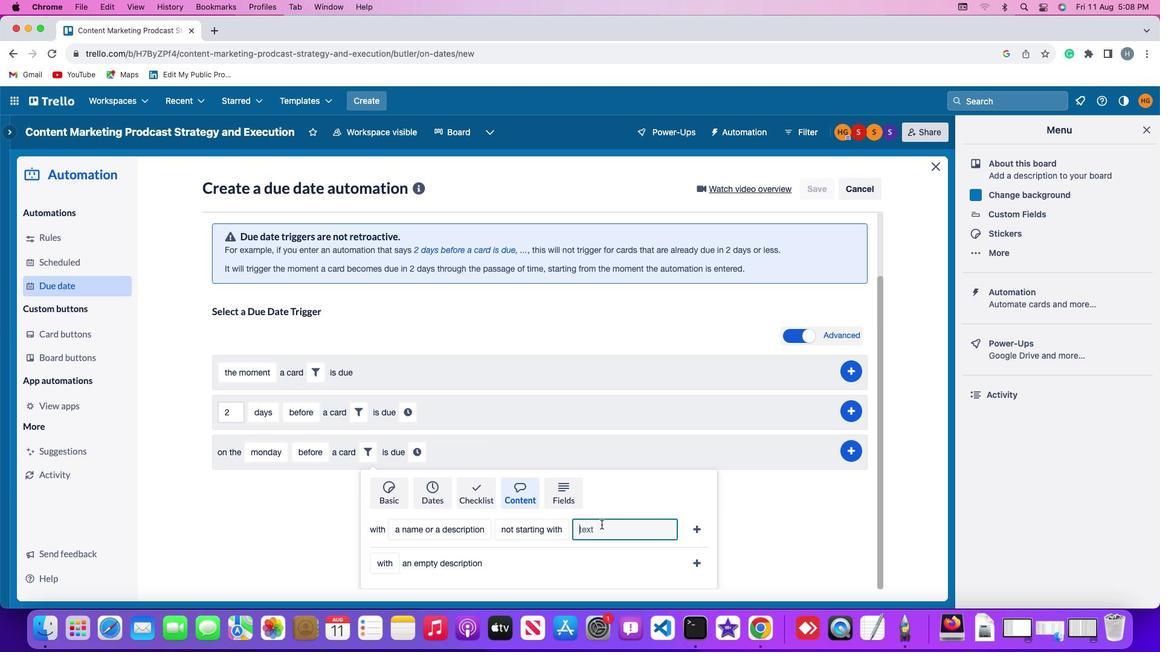 
Action: Key pressed 'r''e''s''u''m''e'
Screenshot: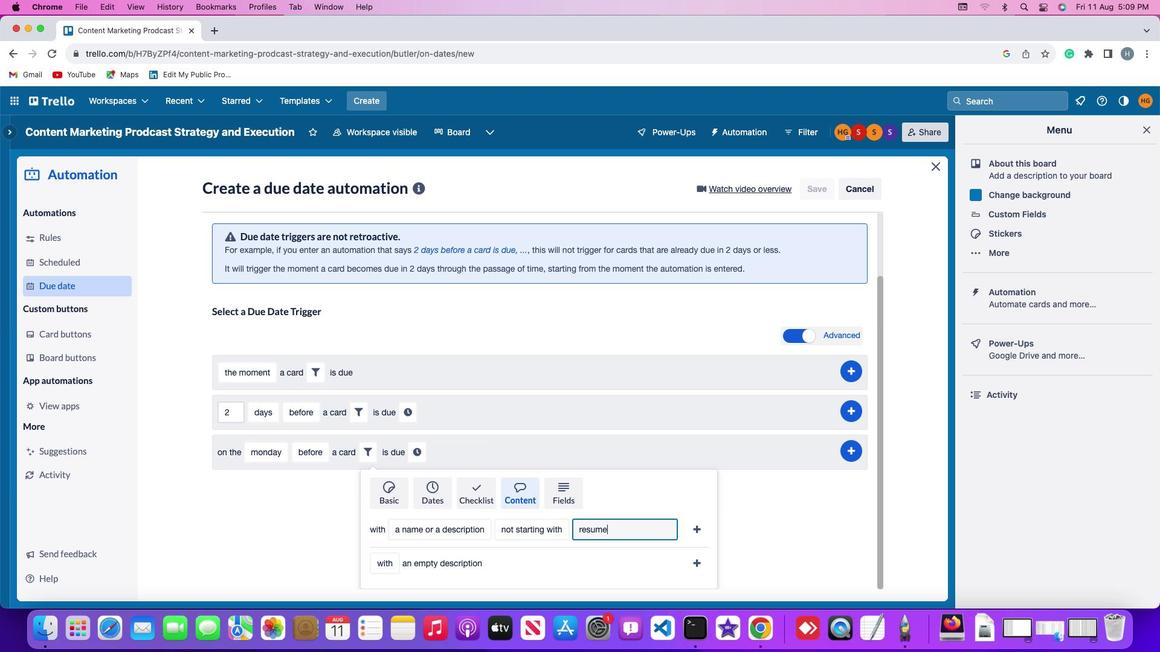 
Action: Mouse moved to (694, 525)
Screenshot: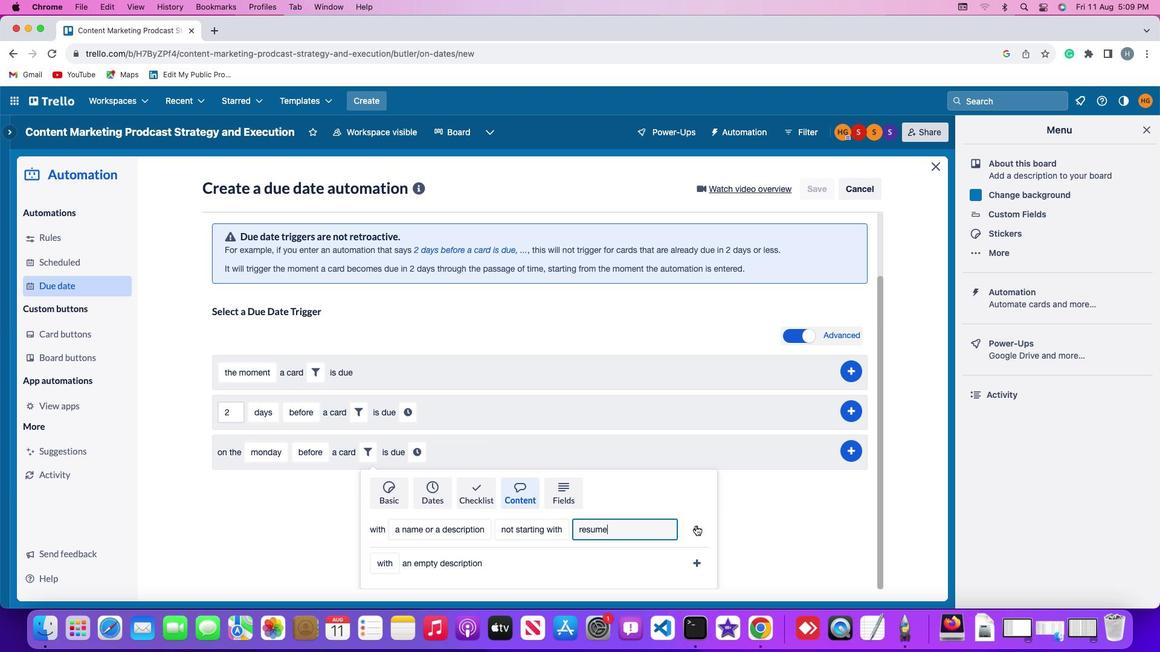 
Action: Mouse pressed left at (694, 525)
Screenshot: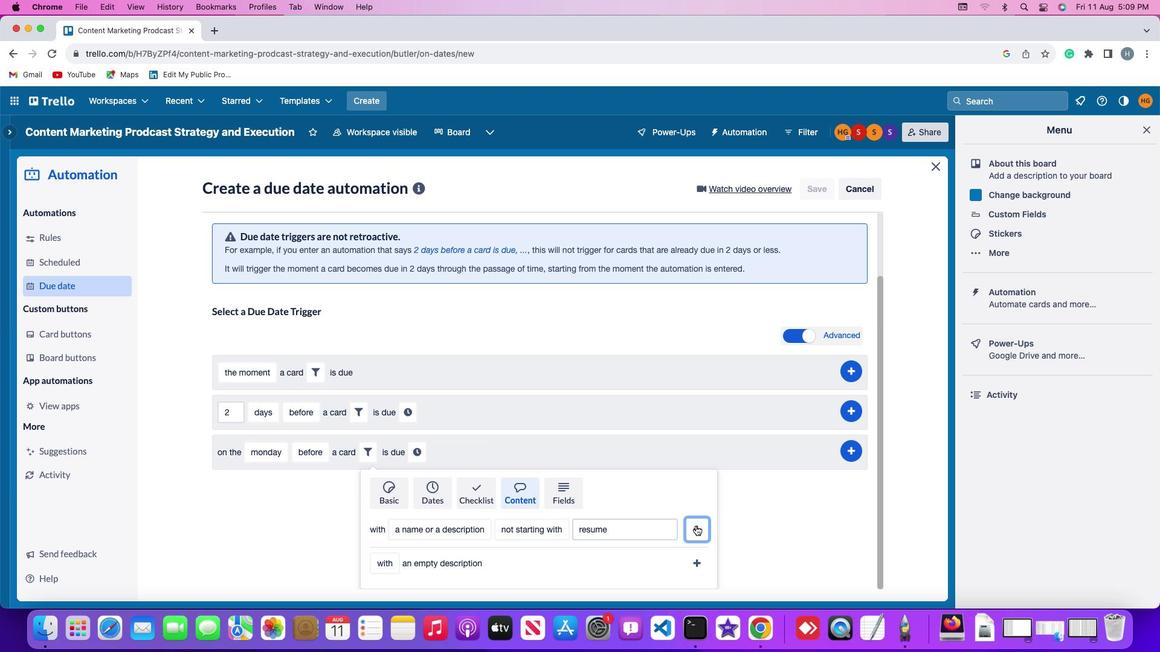 
Action: Mouse moved to (658, 524)
Screenshot: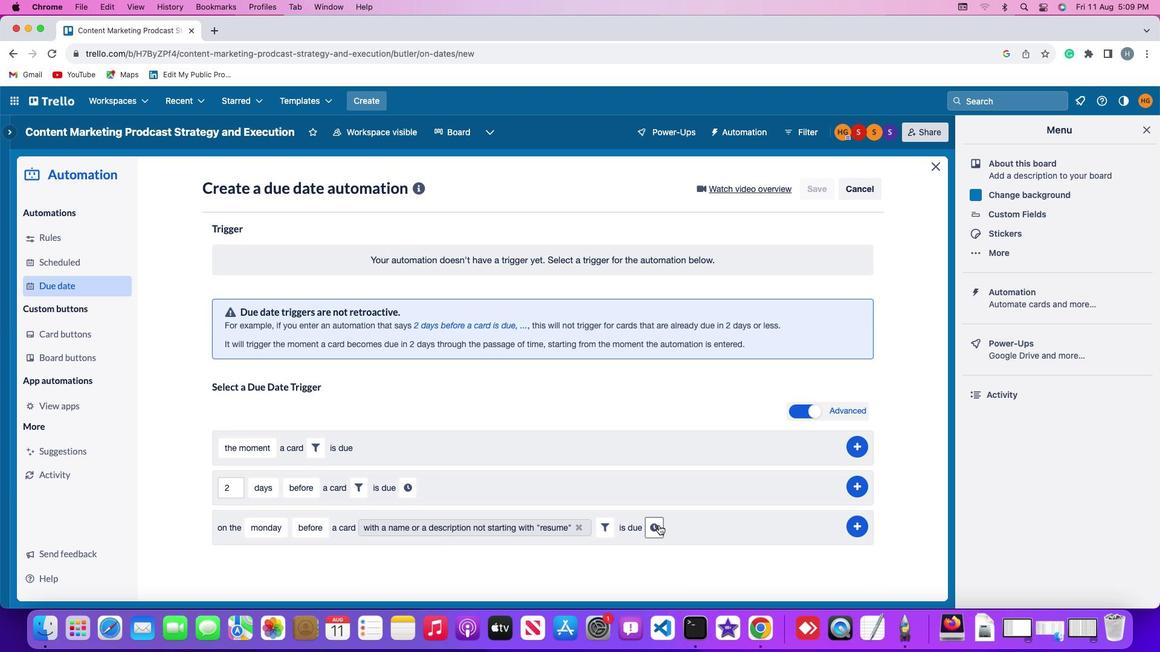
Action: Mouse pressed left at (658, 524)
Screenshot: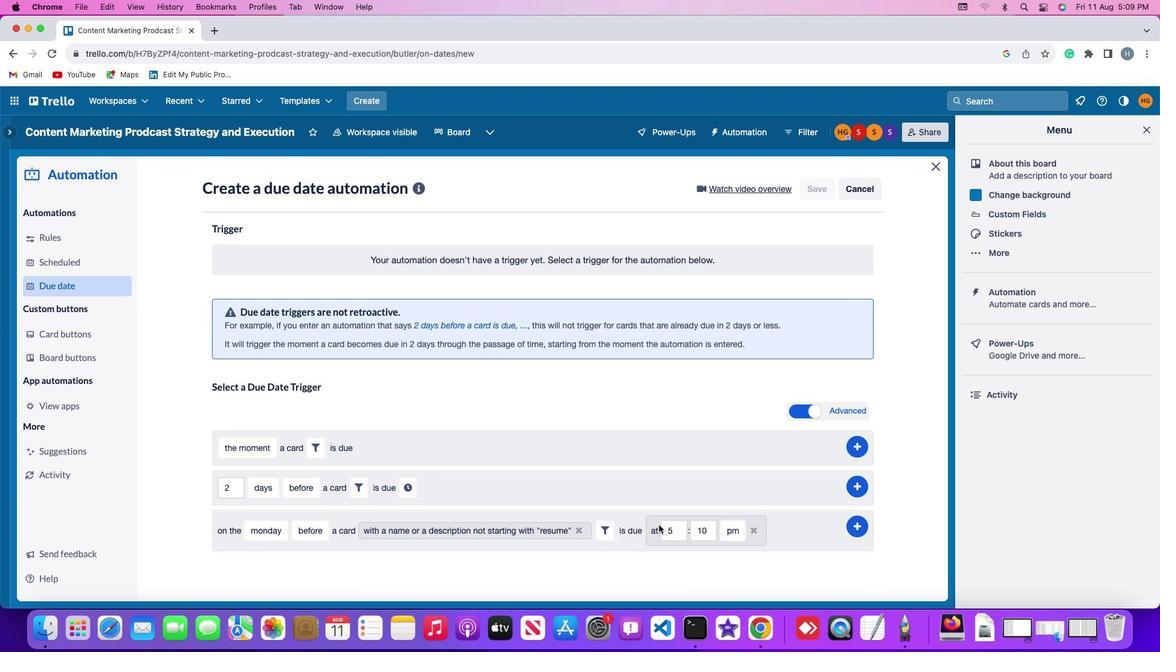 
Action: Mouse moved to (677, 525)
Screenshot: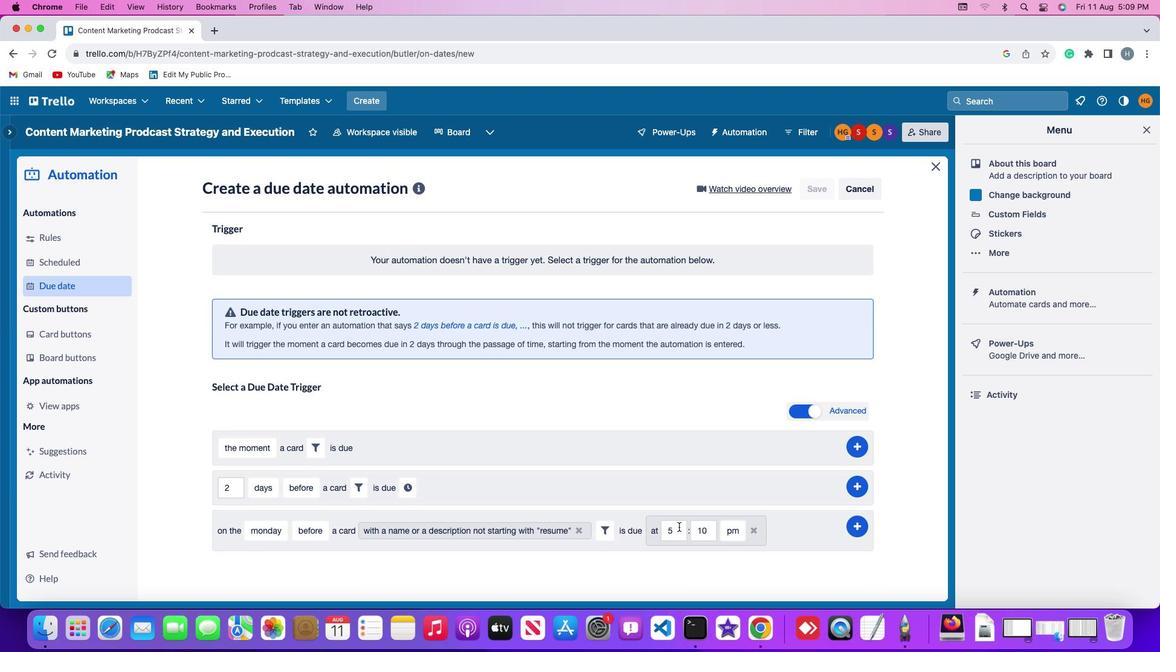 
Action: Mouse pressed left at (677, 525)
Screenshot: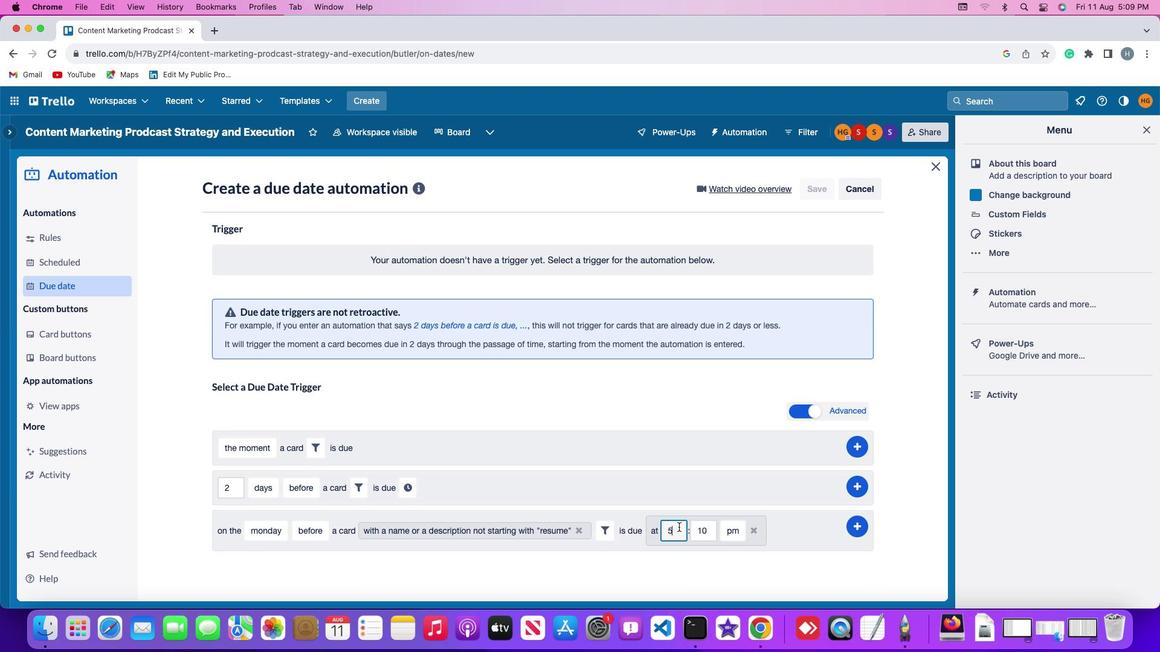 
Action: Mouse moved to (676, 525)
Screenshot: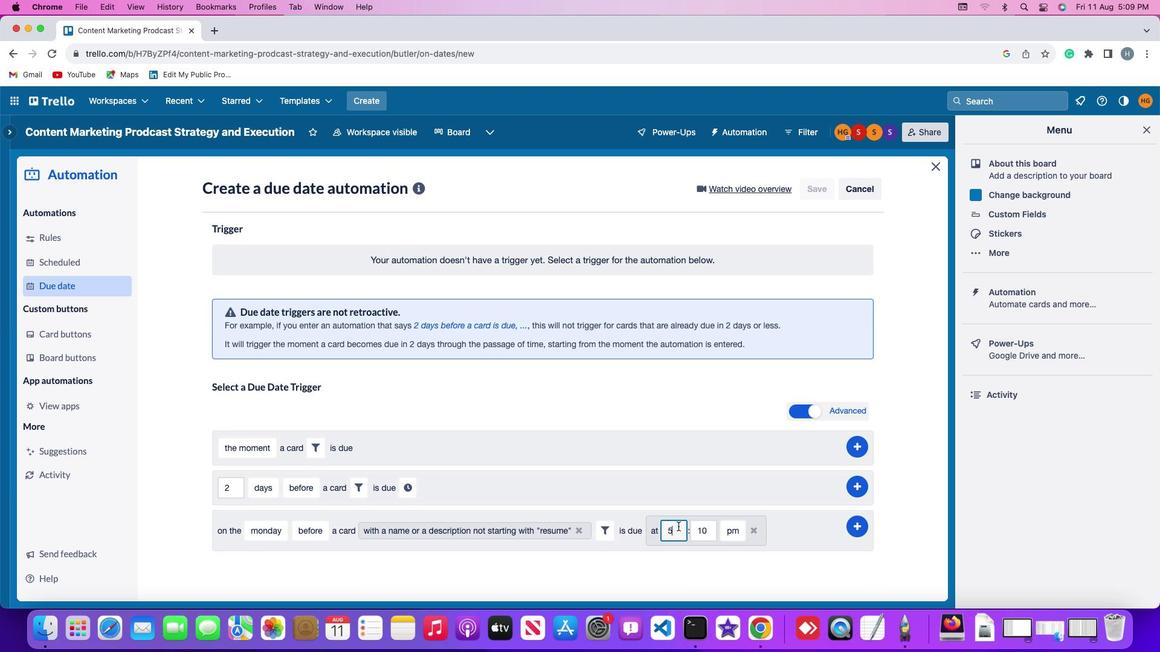 
Action: Key pressed Key.backspace'1''1'
Screenshot: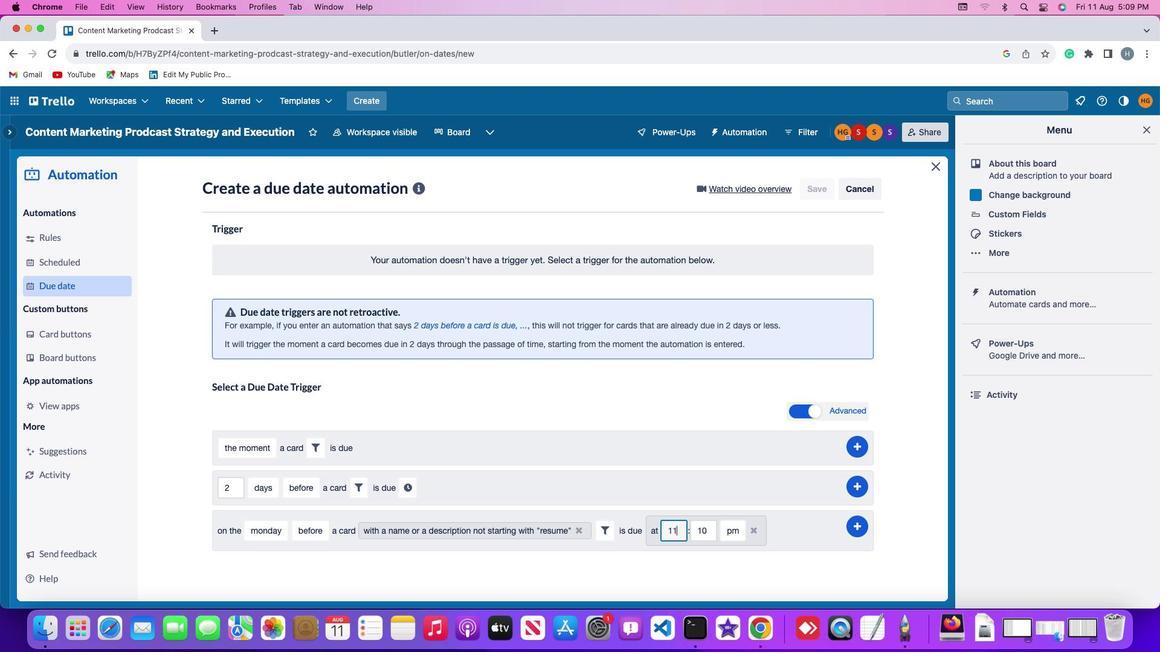 
Action: Mouse moved to (705, 528)
Screenshot: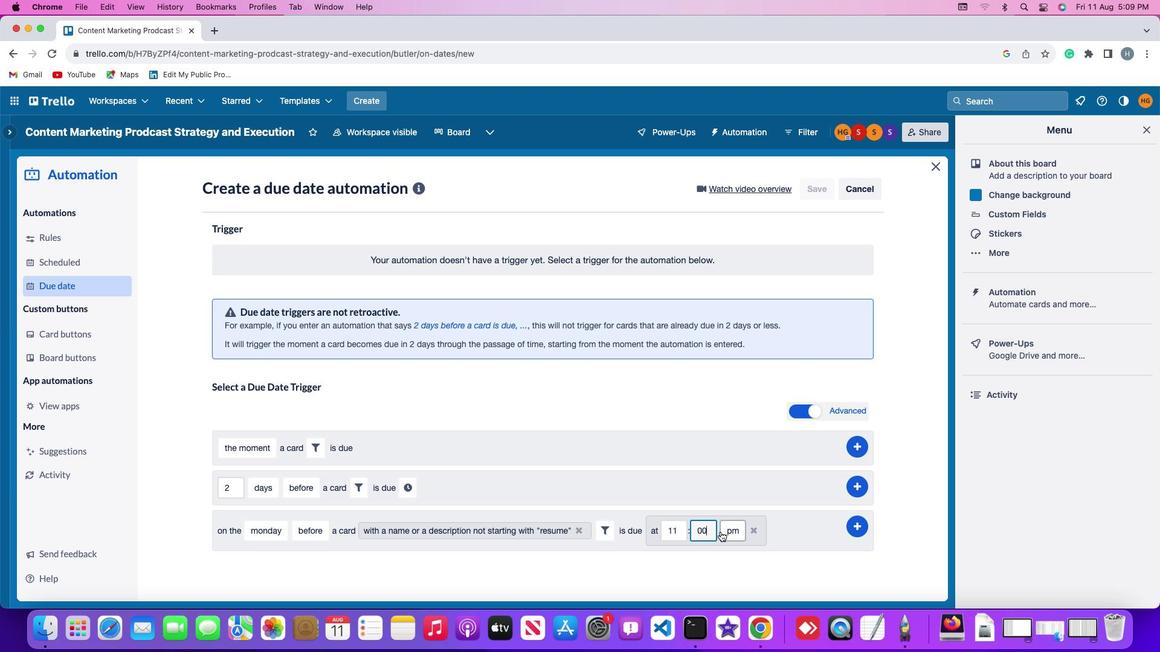 
Action: Mouse pressed left at (705, 528)
Screenshot: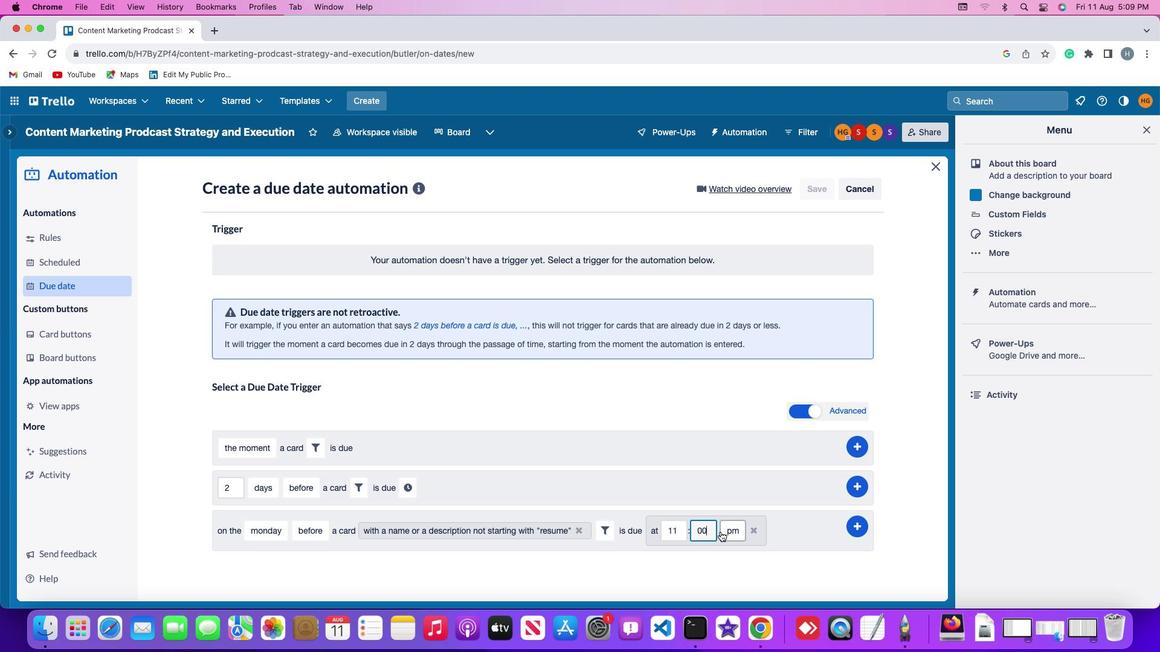
Action: Mouse moved to (720, 530)
Screenshot: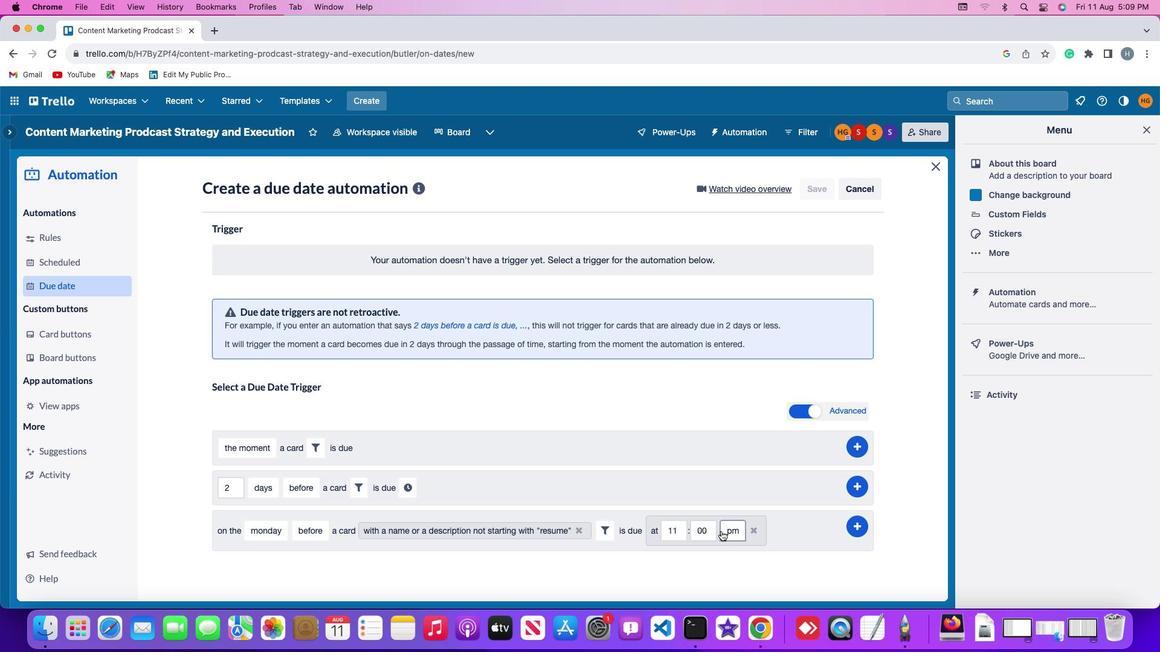 
Action: Mouse pressed left at (720, 530)
Screenshot: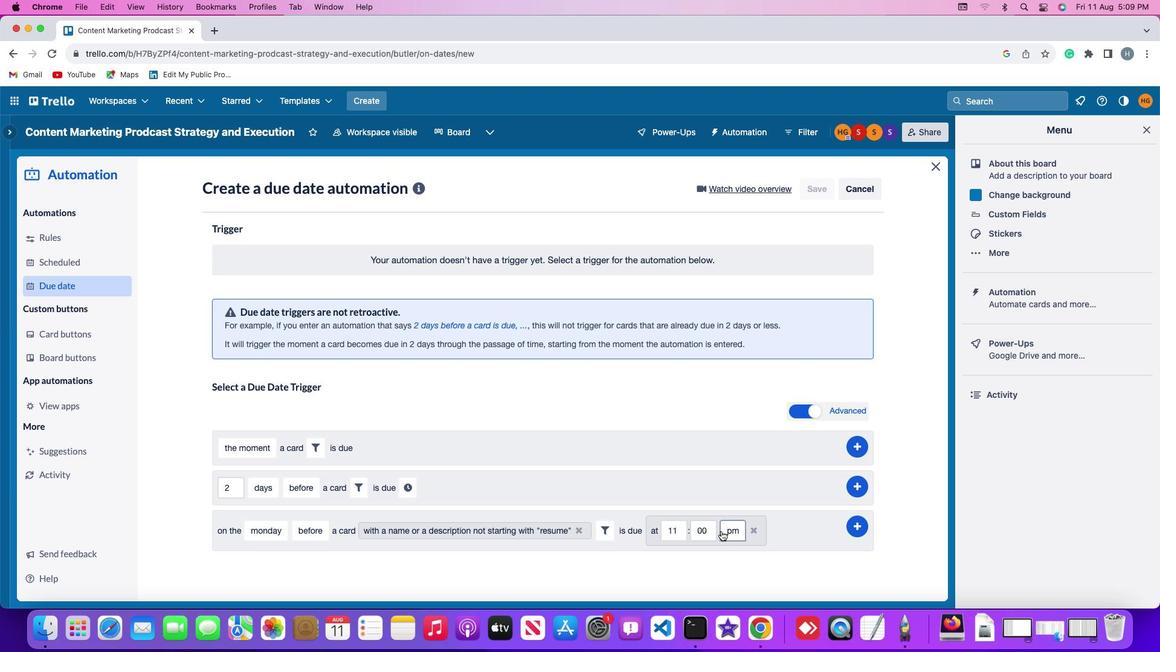 
Action: Mouse moved to (730, 551)
Screenshot: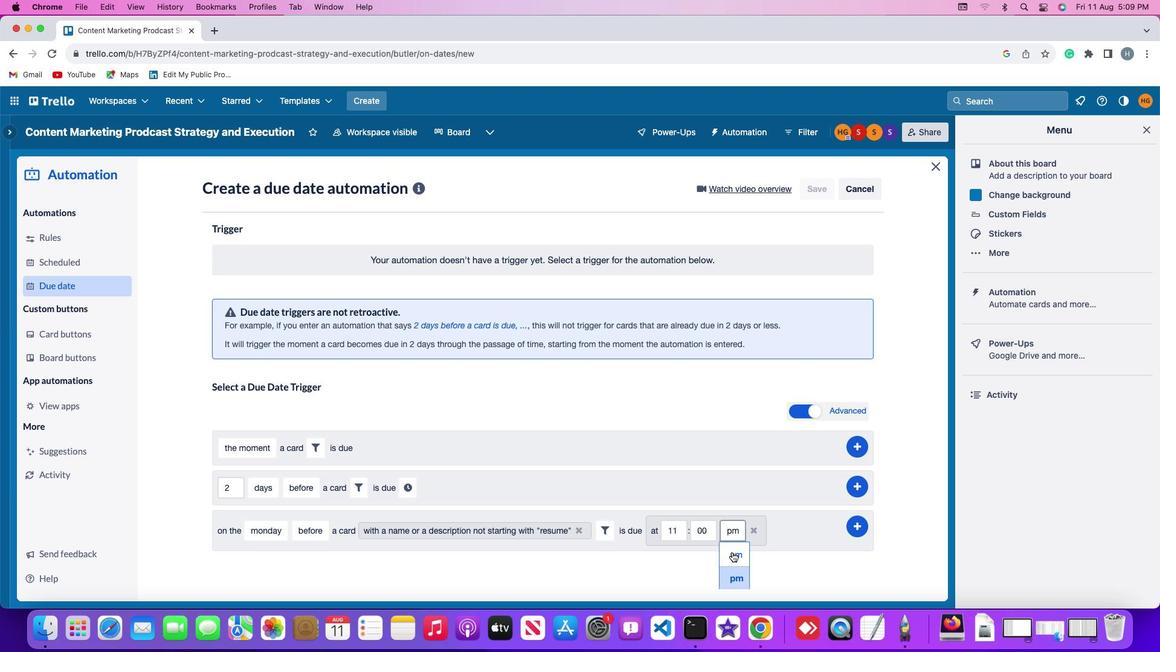 
Action: Mouse pressed left at (730, 551)
Screenshot: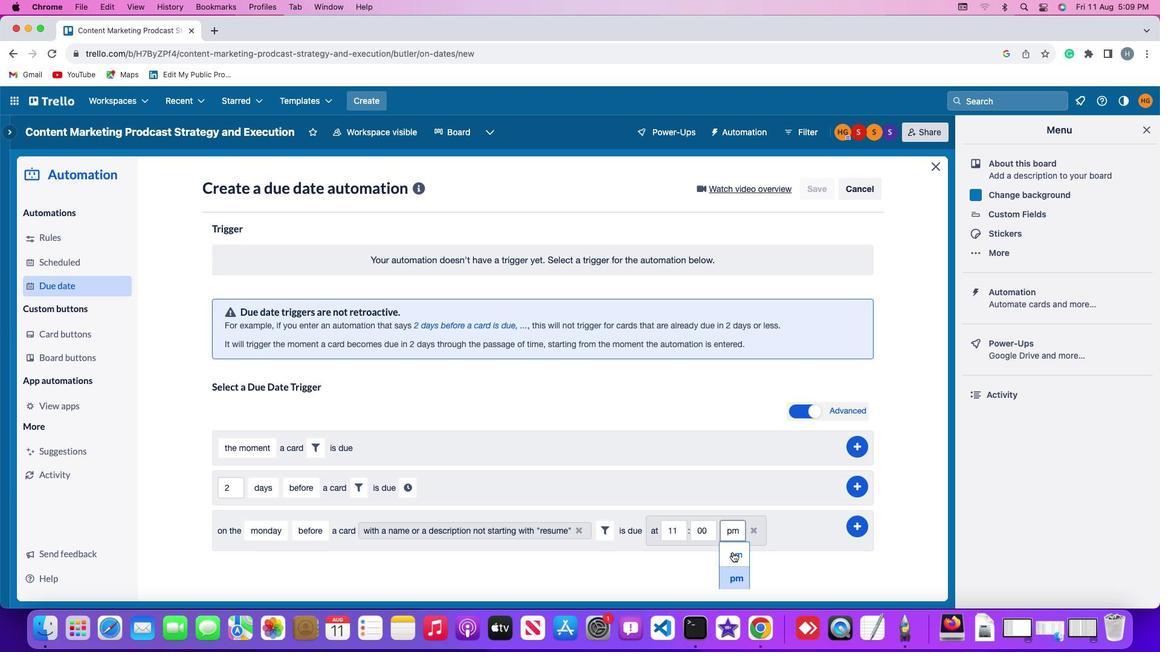 
Action: Mouse moved to (852, 526)
Screenshot: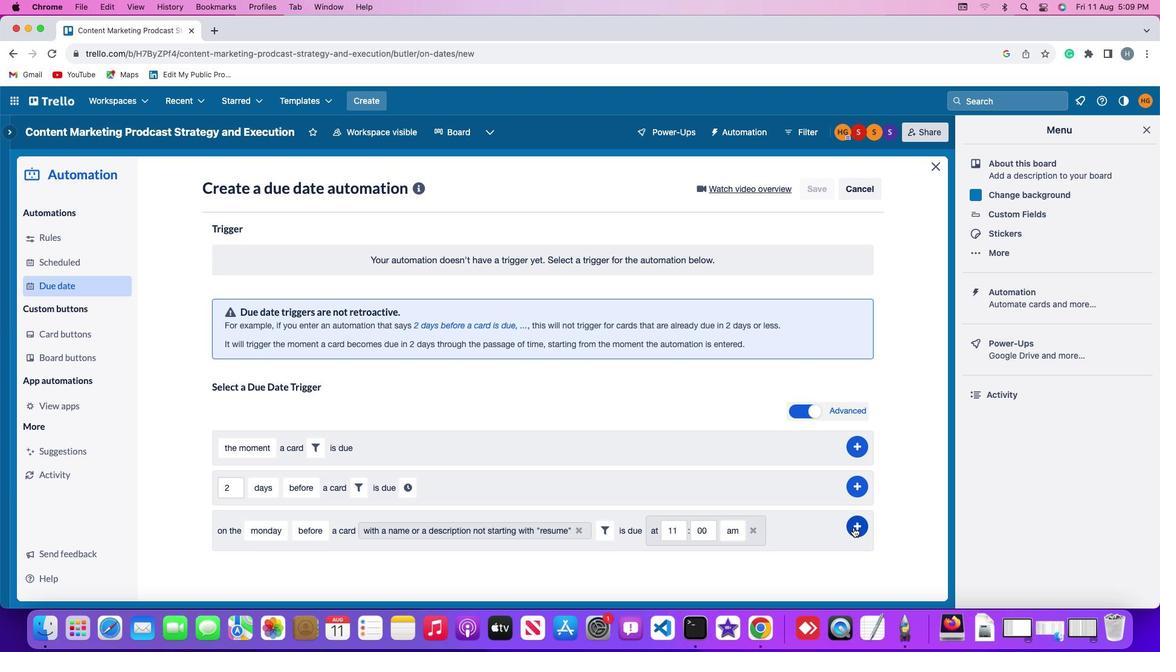 
Action: Mouse pressed left at (852, 526)
Screenshot: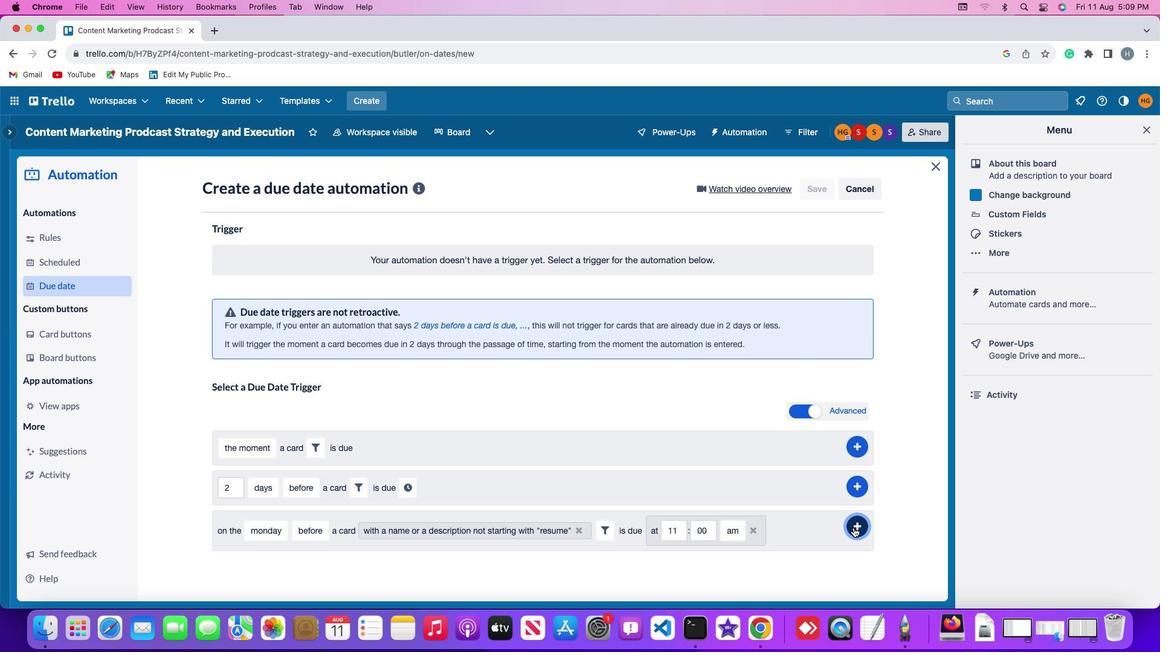 
Action: Mouse moved to (283, 365)
Screenshot: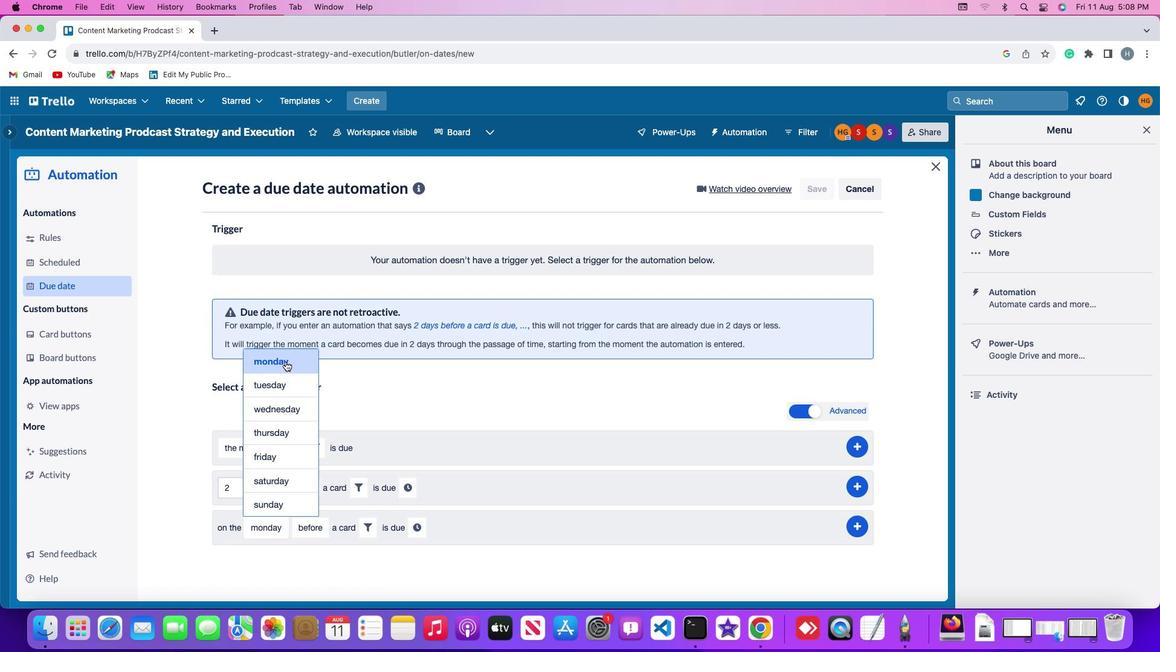 
